 Task: Look for space in Jining, China from 5th June, 2023 to 16th June, 2023 for 2 adults in price range Rs.14000 to Rs.18000. Place can be entire place with 1  bedroom having 1 bed and 1 bathroom. Property type can be house, flat, guest house, hotel. Booking option can be shelf check-in. Required host language is Chinese (Simplified).
Action: Mouse moved to (387, 127)
Screenshot: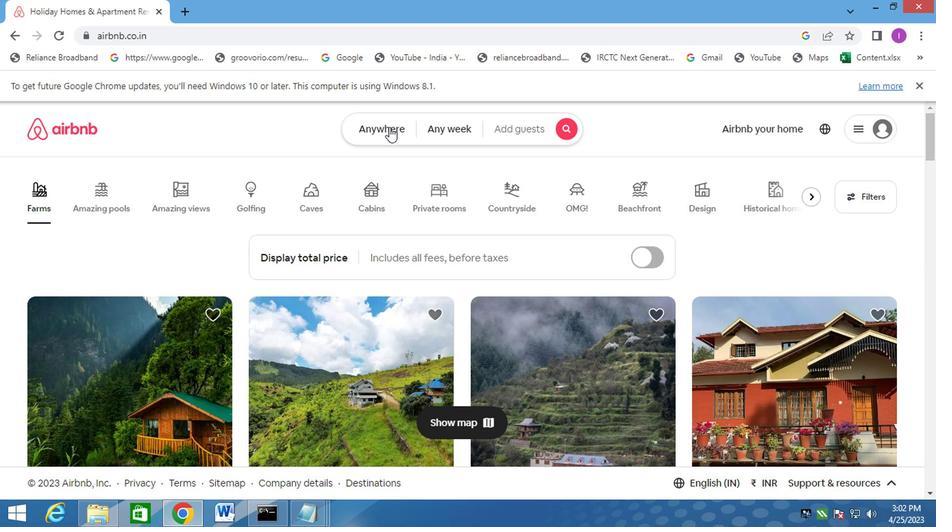 
Action: Mouse pressed left at (387, 127)
Screenshot: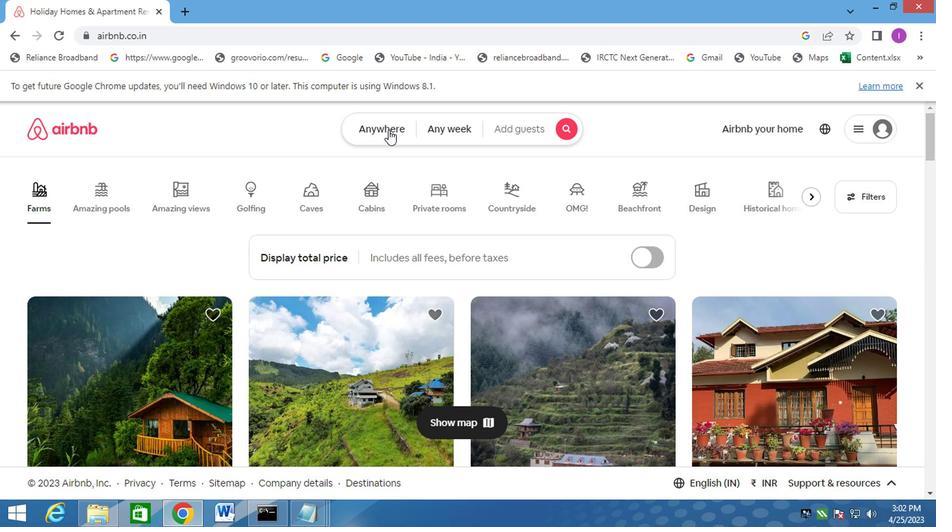 
Action: Mouse moved to (208, 185)
Screenshot: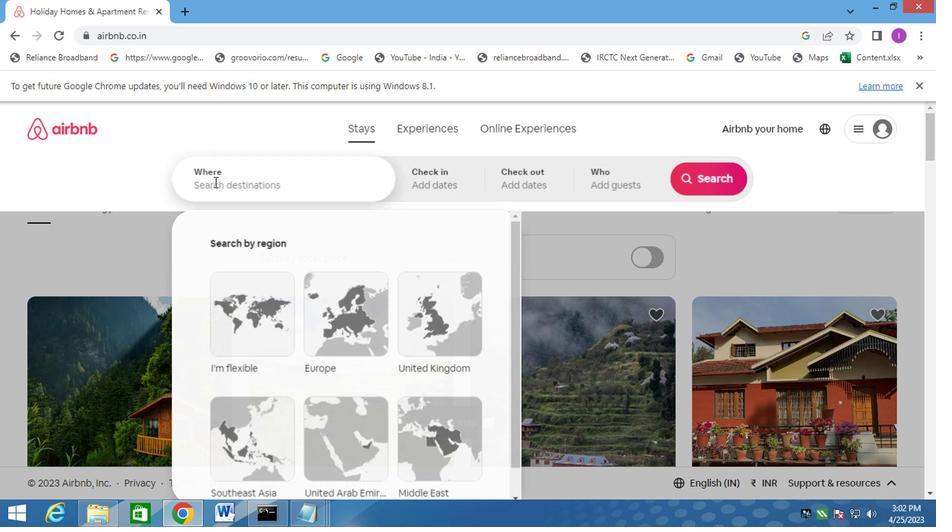 
Action: Mouse pressed left at (208, 185)
Screenshot: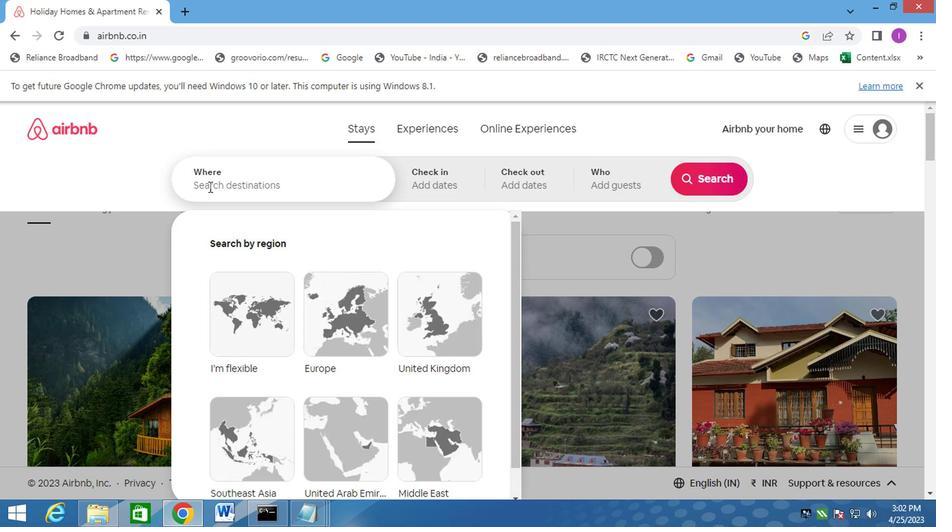 
Action: Mouse moved to (405, 377)
Screenshot: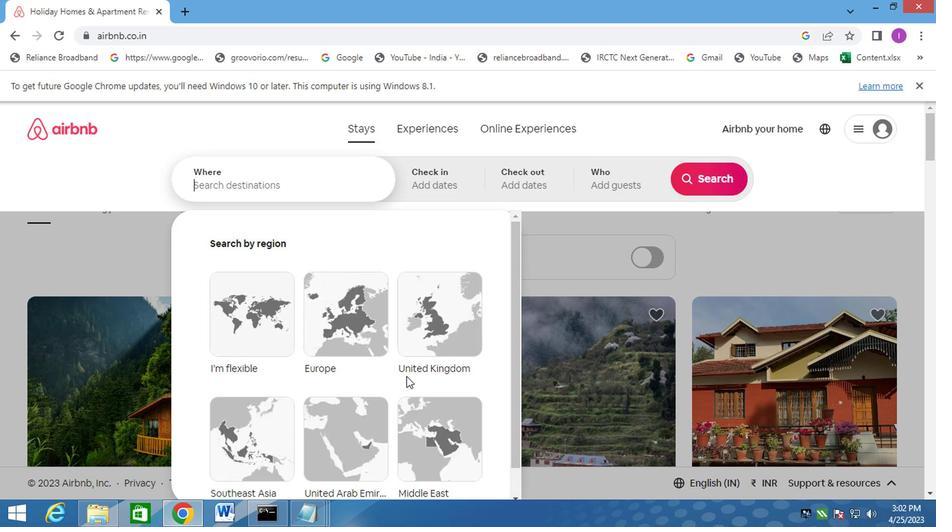 
Action: Key pressed jining
Screenshot: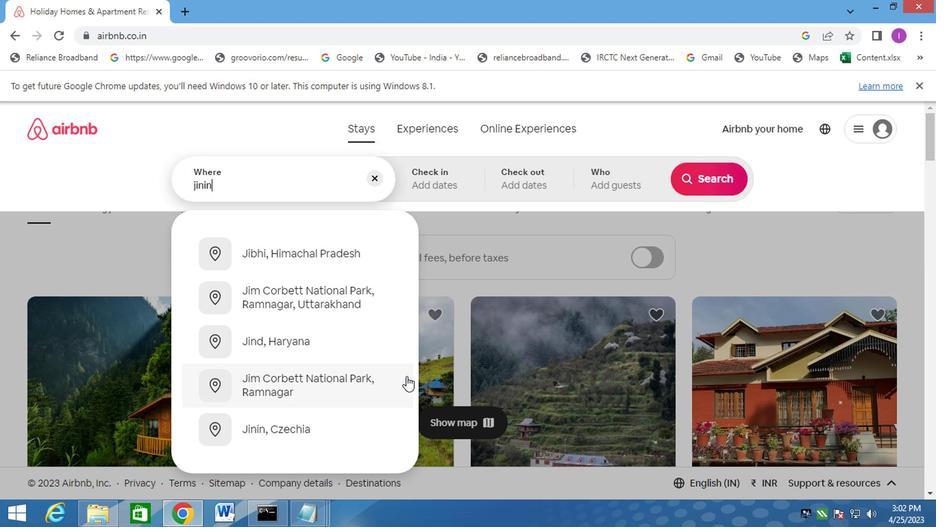 
Action: Mouse moved to (933, 37)
Screenshot: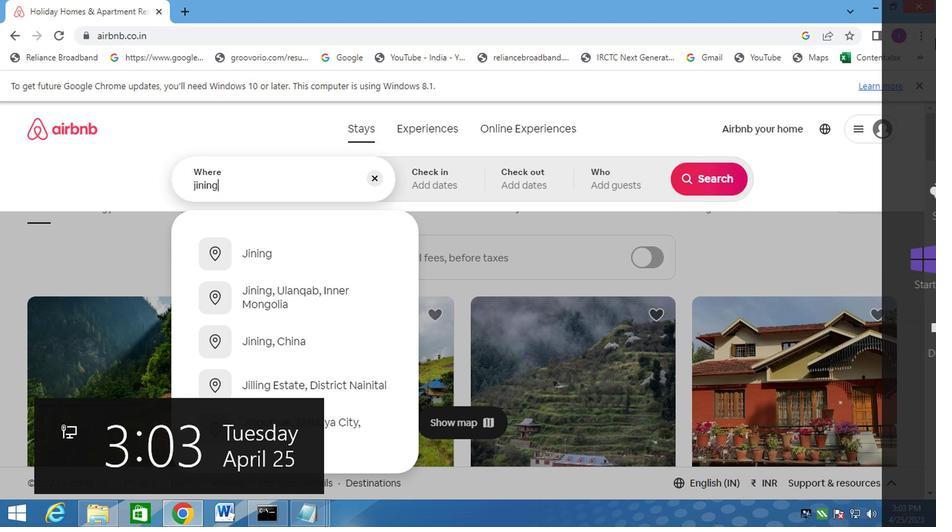 
Action: Key pressed ,china
Screenshot: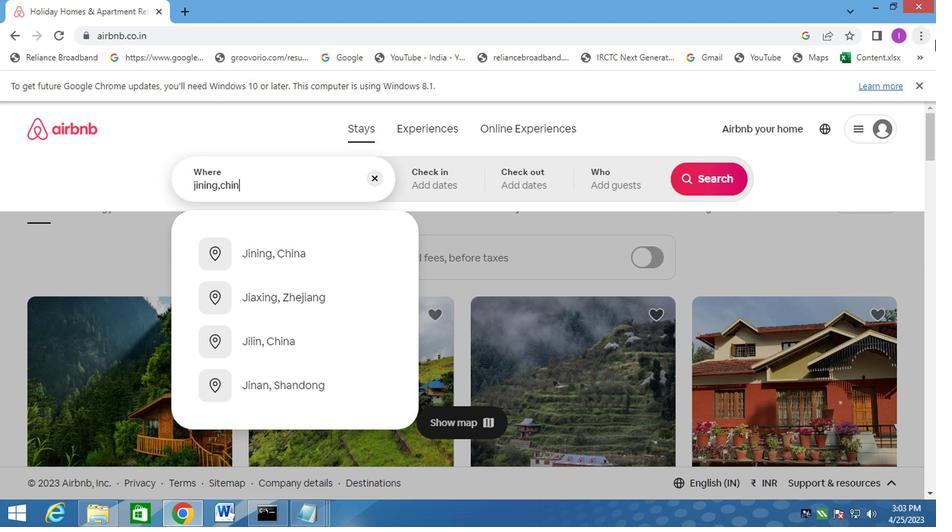
Action: Mouse moved to (254, 345)
Screenshot: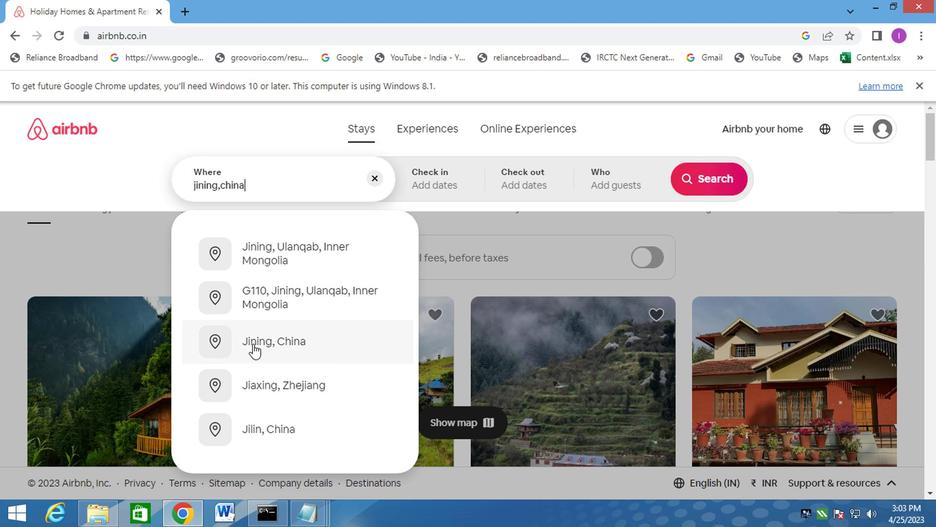 
Action: Mouse pressed left at (254, 345)
Screenshot: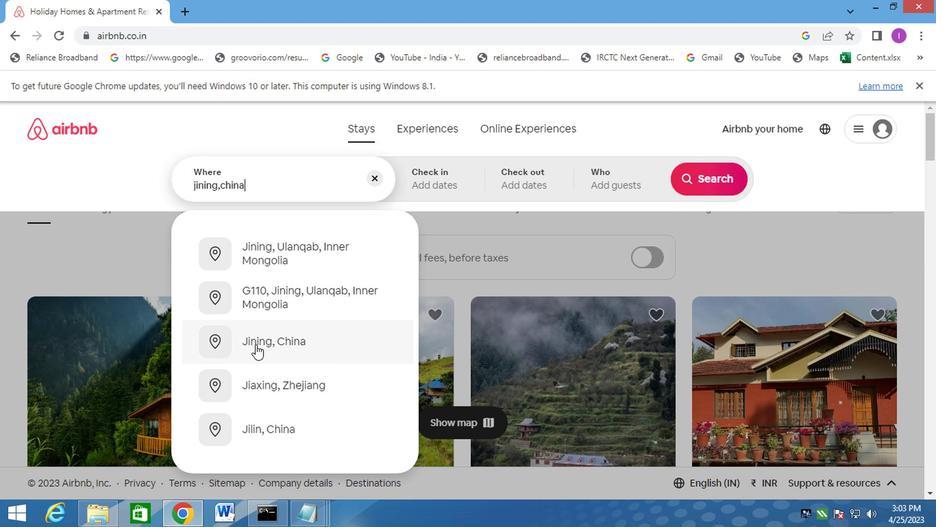 
Action: Mouse moved to (442, 188)
Screenshot: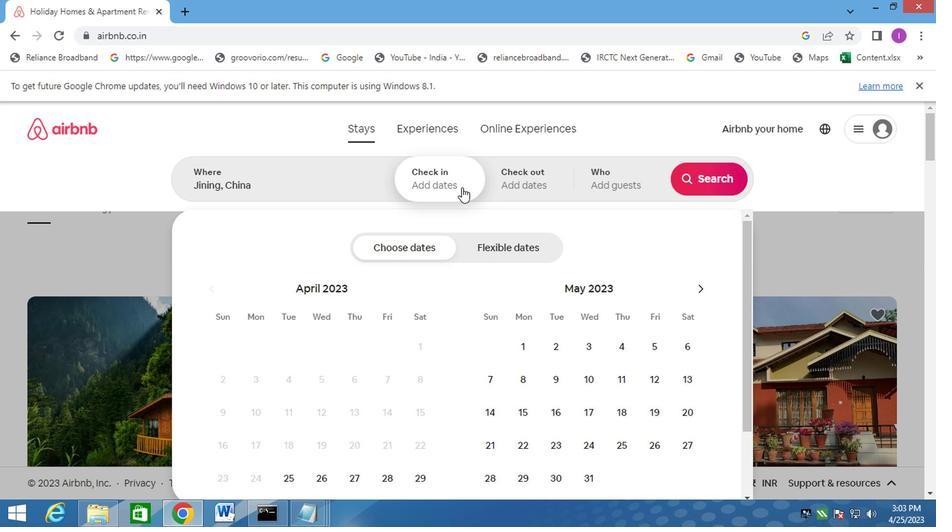 
Action: Mouse pressed left at (442, 188)
Screenshot: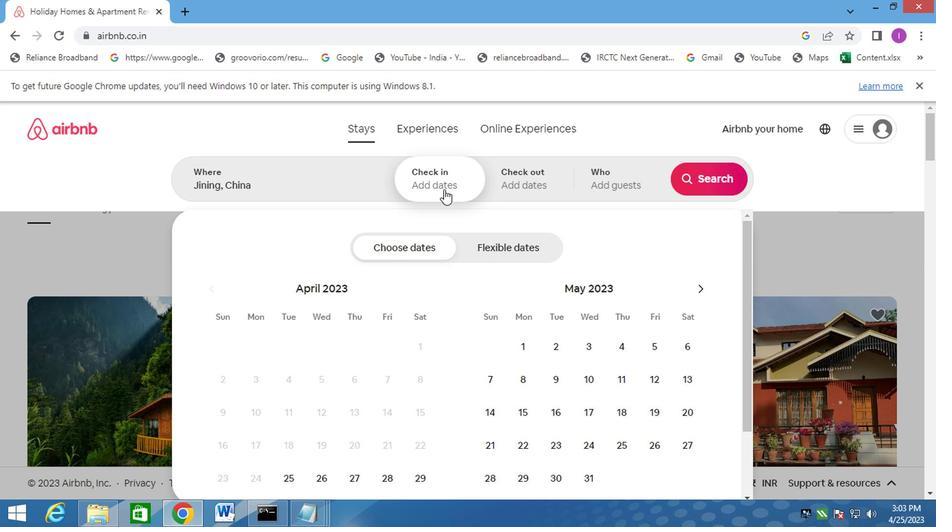
Action: Mouse moved to (428, 183)
Screenshot: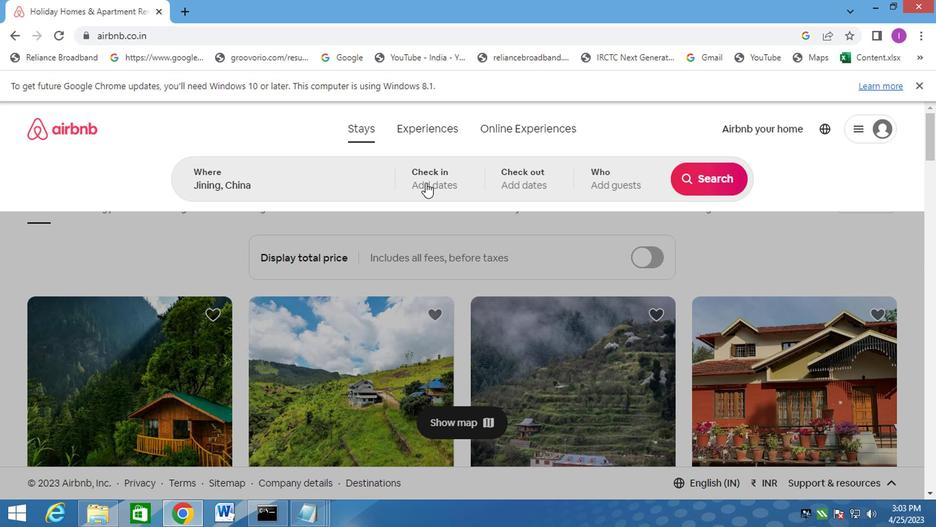 
Action: Mouse pressed left at (428, 183)
Screenshot: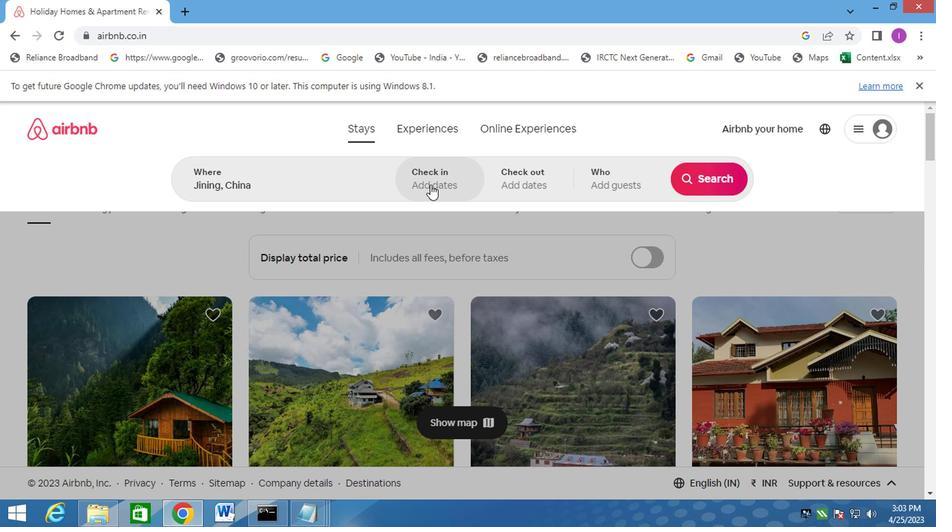 
Action: Mouse moved to (701, 288)
Screenshot: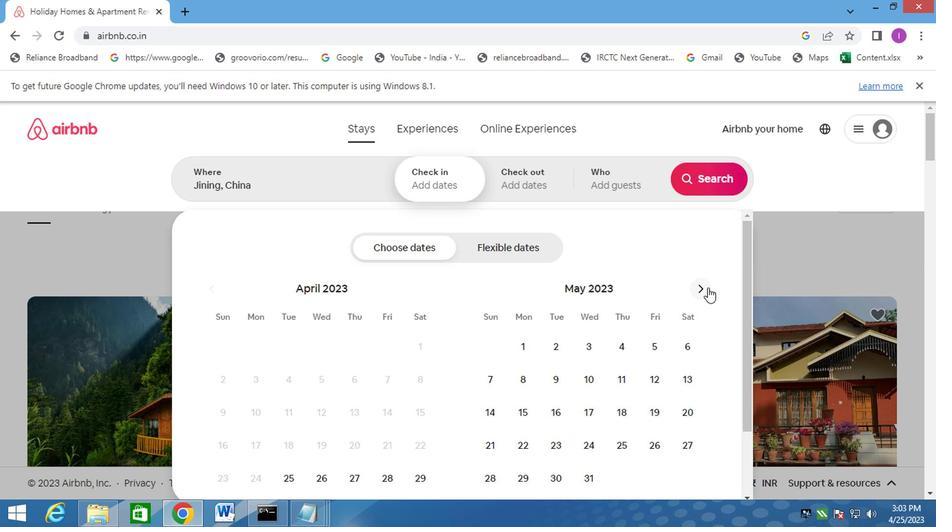 
Action: Mouse pressed left at (701, 288)
Screenshot: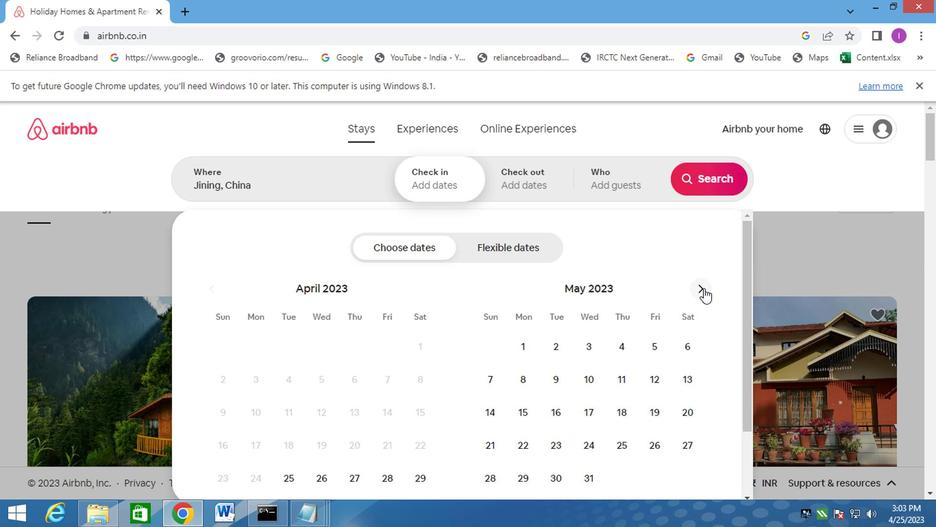 
Action: Mouse pressed left at (701, 288)
Screenshot: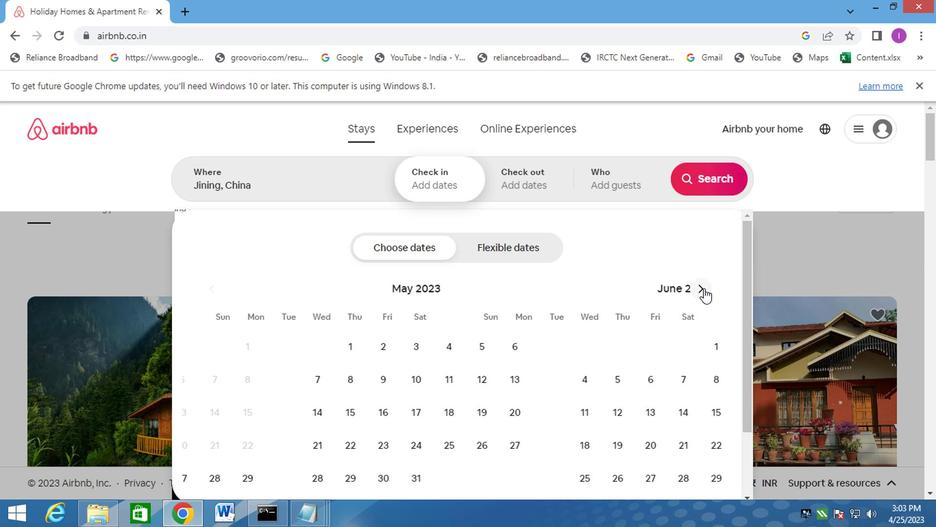 
Action: Mouse moved to (254, 386)
Screenshot: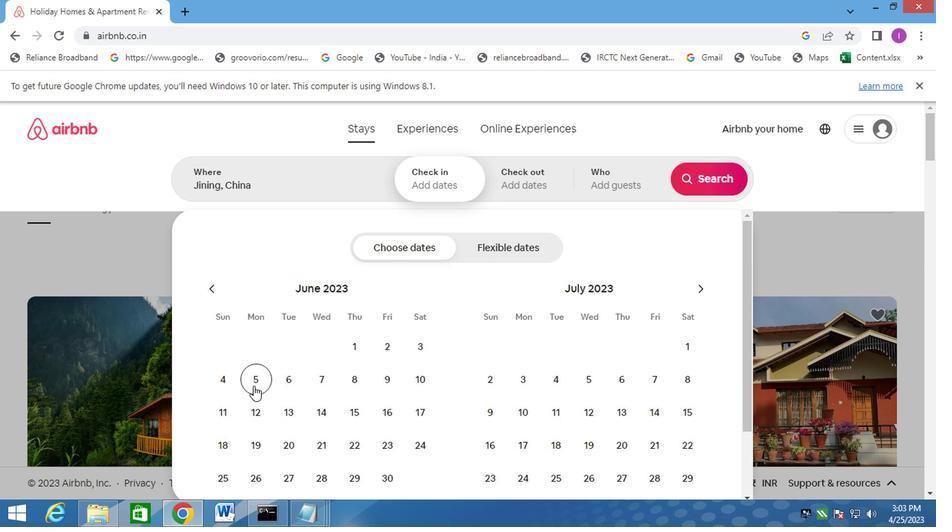 
Action: Mouse pressed left at (254, 386)
Screenshot: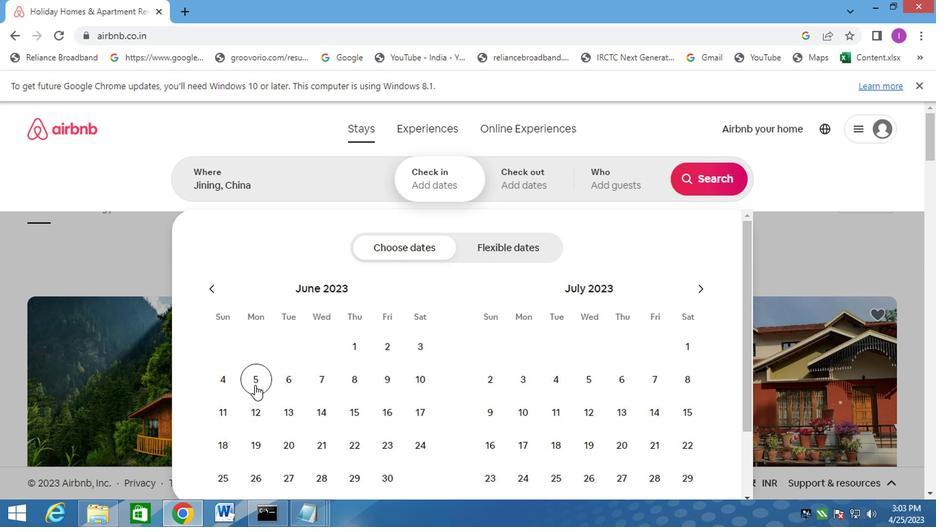 
Action: Mouse moved to (386, 411)
Screenshot: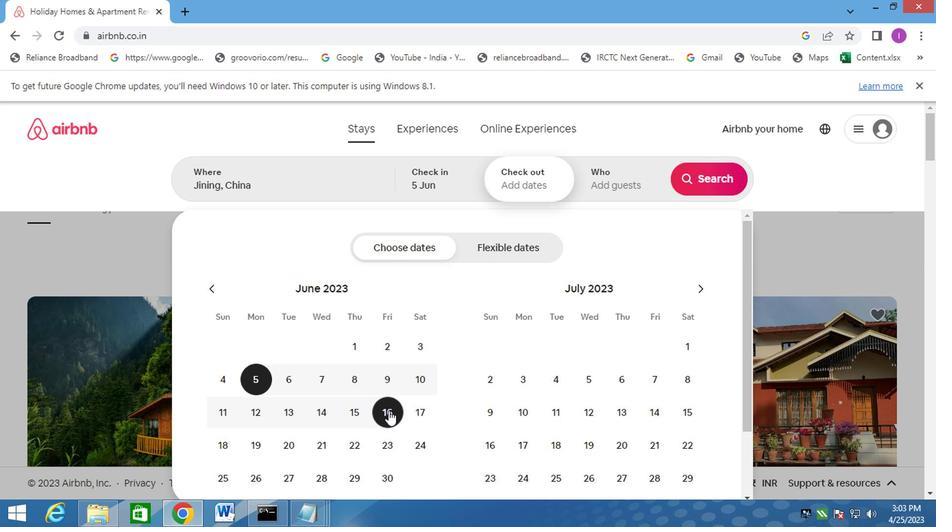 
Action: Mouse pressed left at (386, 411)
Screenshot: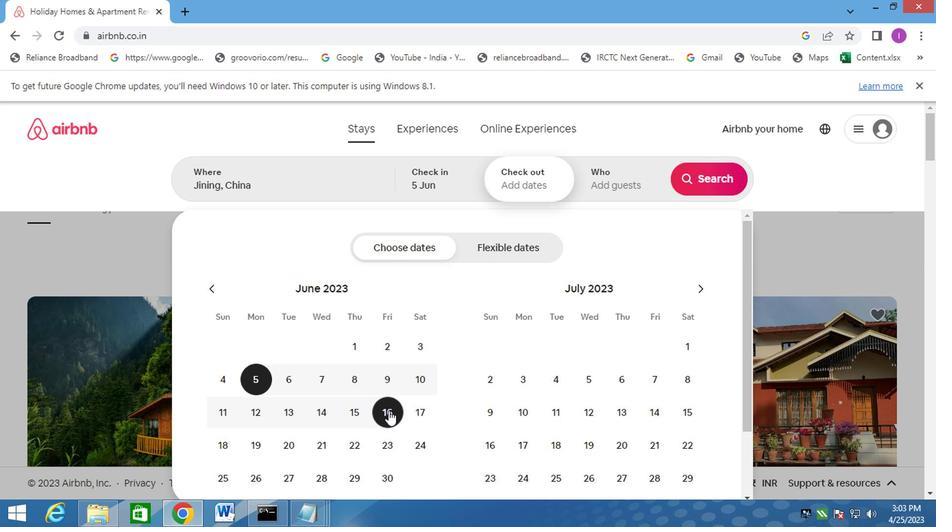 
Action: Mouse moved to (626, 192)
Screenshot: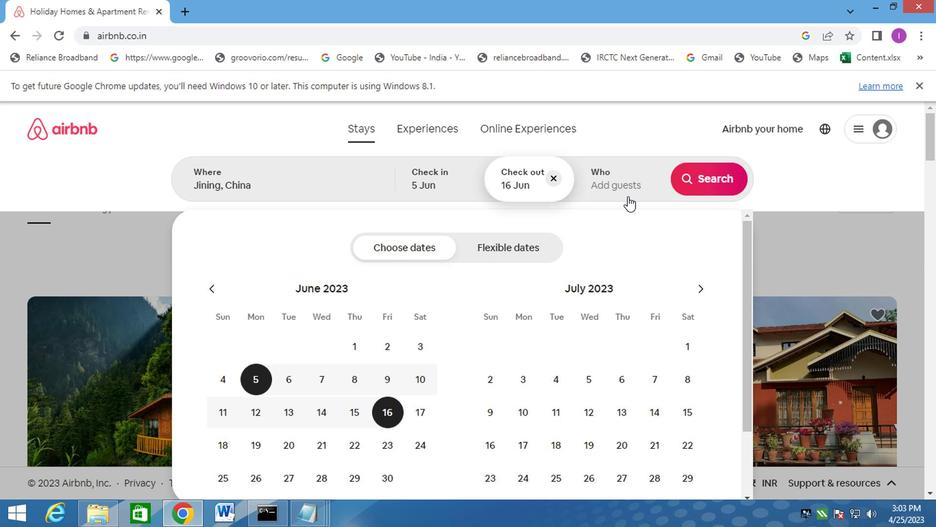 
Action: Mouse pressed left at (626, 192)
Screenshot: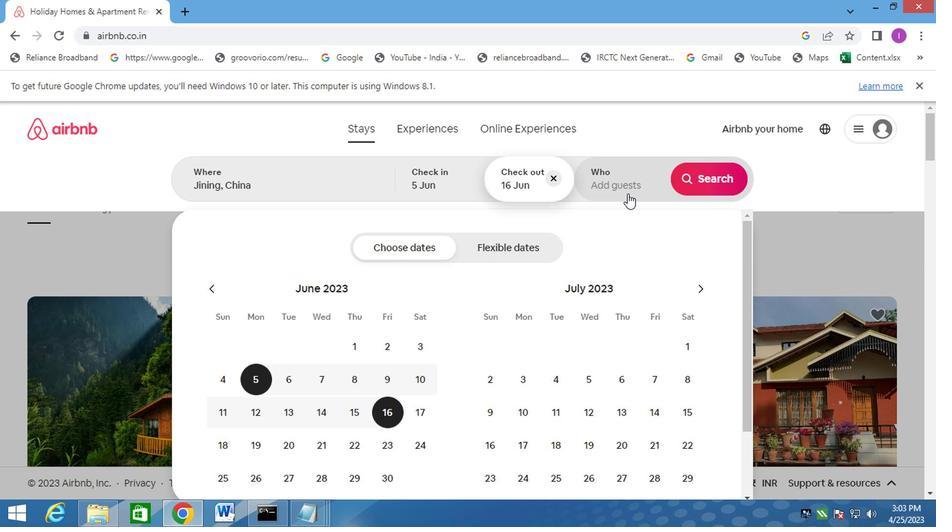 
Action: Mouse moved to (716, 252)
Screenshot: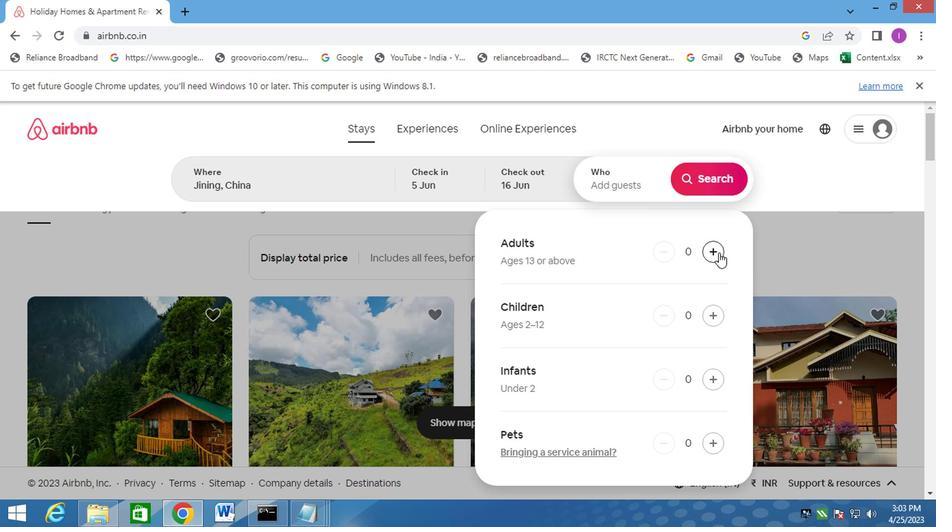 
Action: Mouse pressed left at (716, 252)
Screenshot: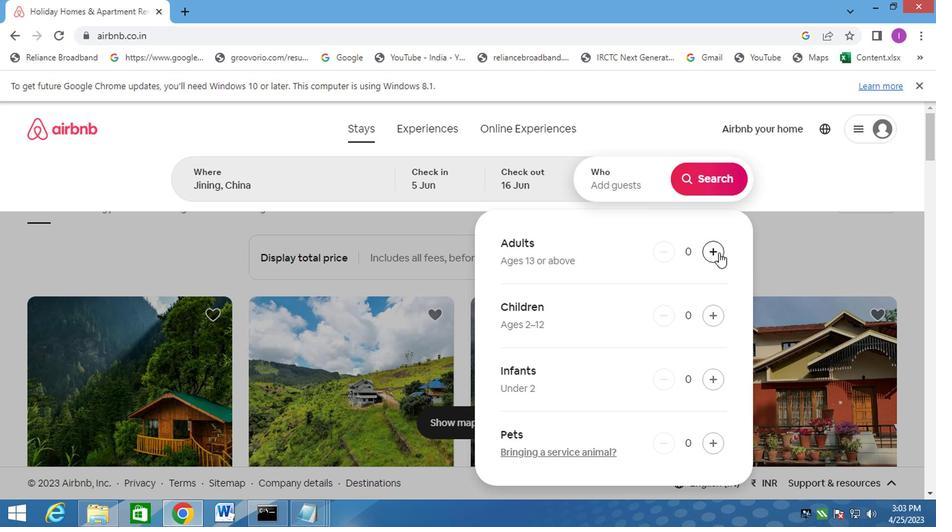 
Action: Mouse pressed left at (716, 252)
Screenshot: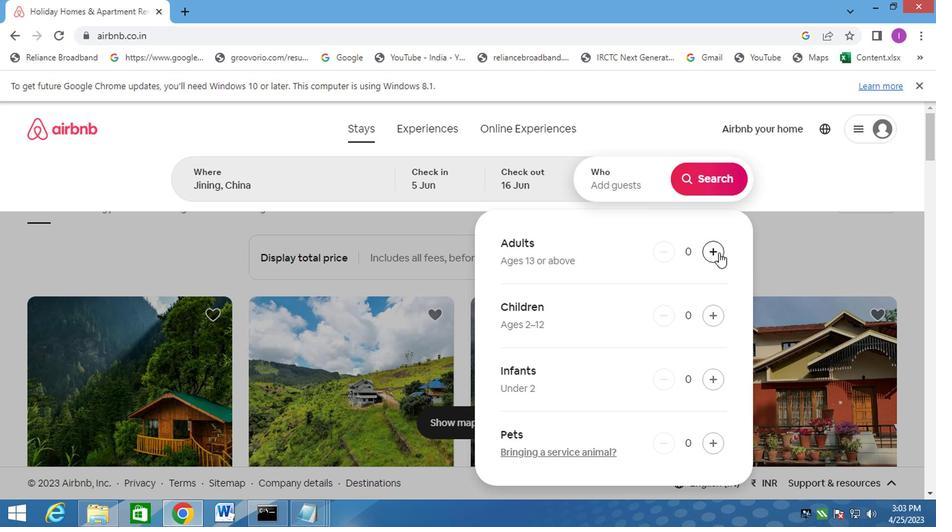 
Action: Mouse moved to (709, 180)
Screenshot: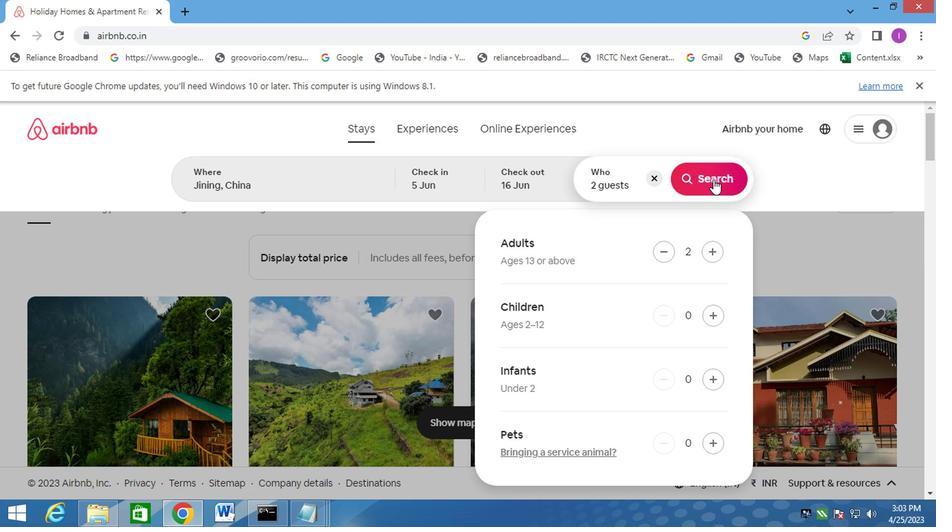 
Action: Mouse pressed left at (709, 180)
Screenshot: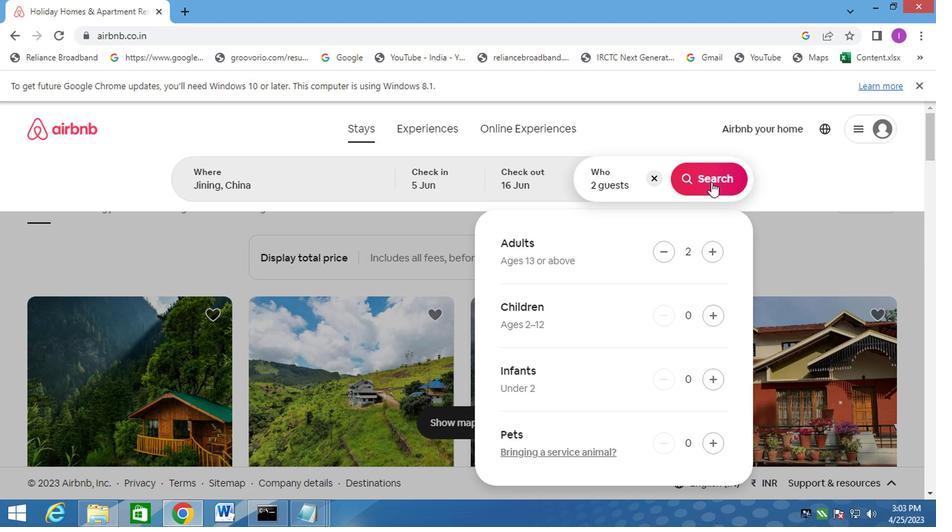 
Action: Mouse moved to (882, 186)
Screenshot: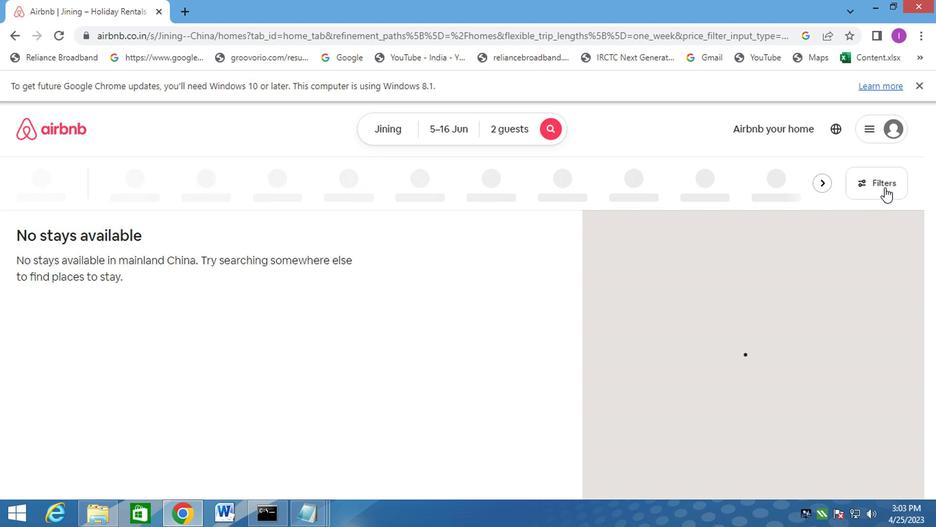 
Action: Mouse pressed left at (882, 186)
Screenshot: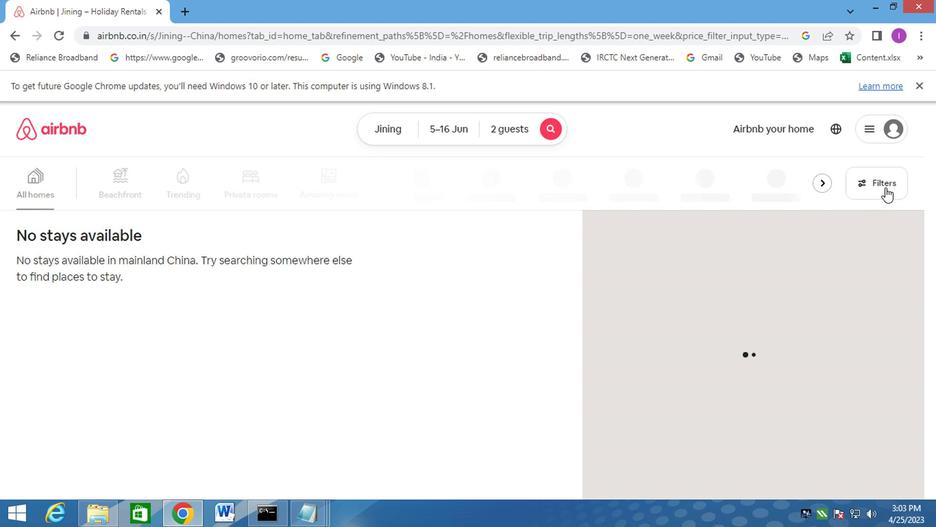 
Action: Mouse moved to (288, 264)
Screenshot: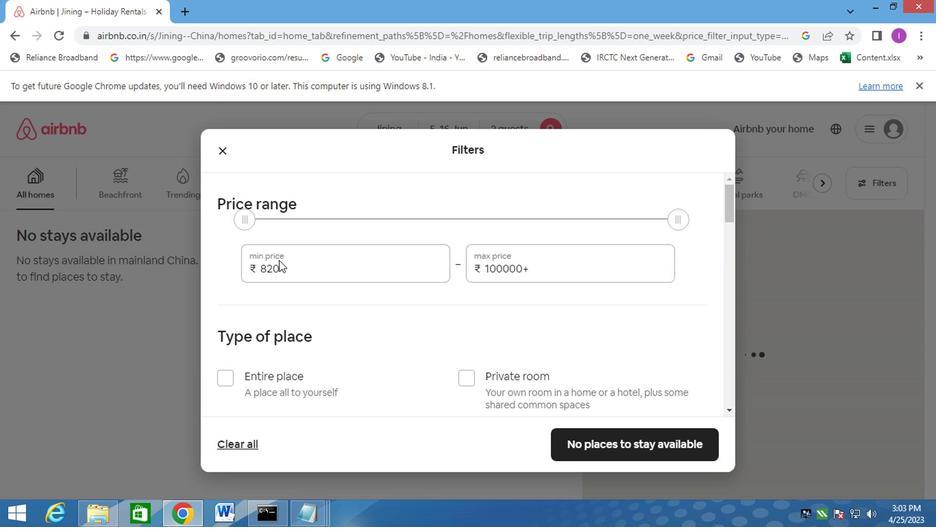 
Action: Mouse pressed left at (288, 264)
Screenshot: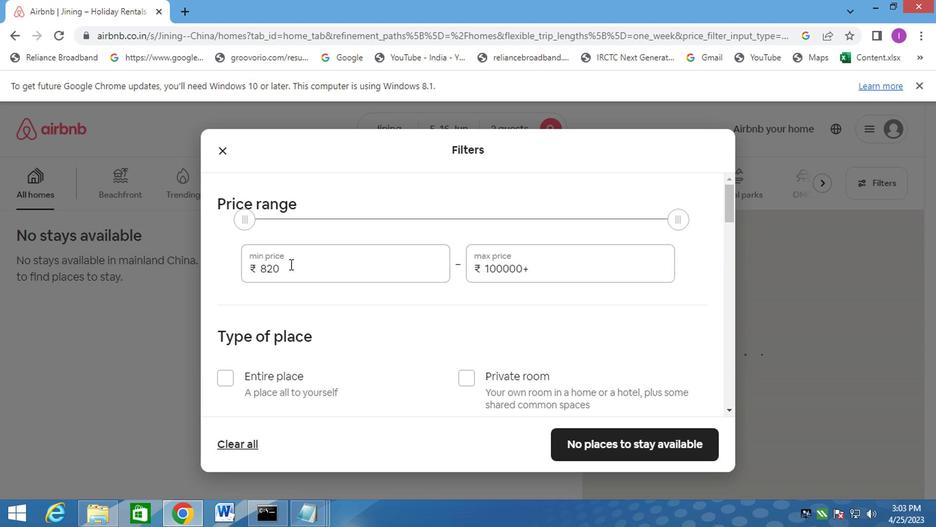 
Action: Mouse moved to (321, 279)
Screenshot: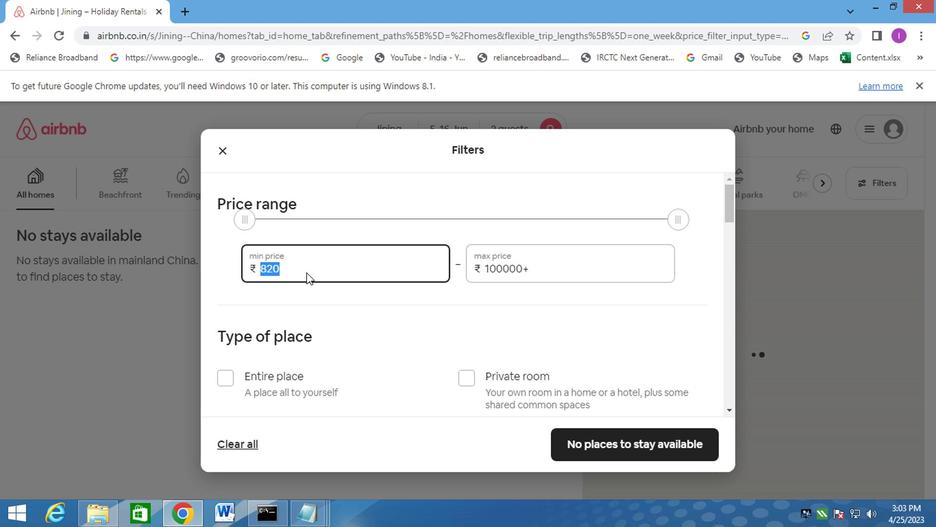 
Action: Key pressed <Key.backspace>1400
Screenshot: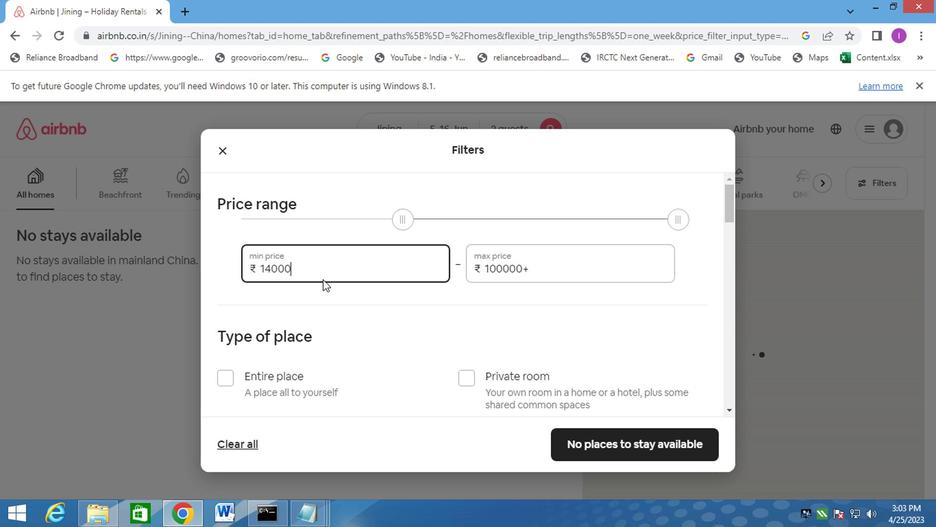 
Action: Mouse moved to (321, 280)
Screenshot: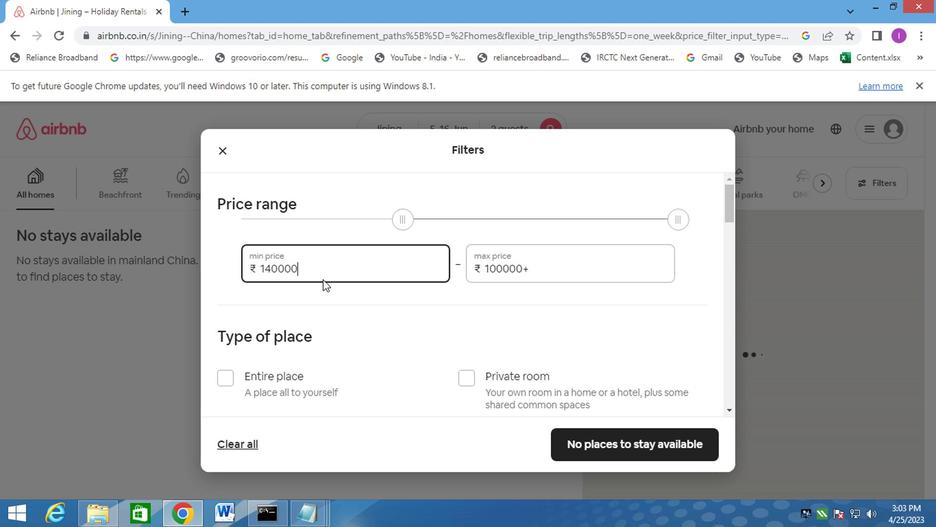 
Action: Key pressed <Key.backspace>
Screenshot: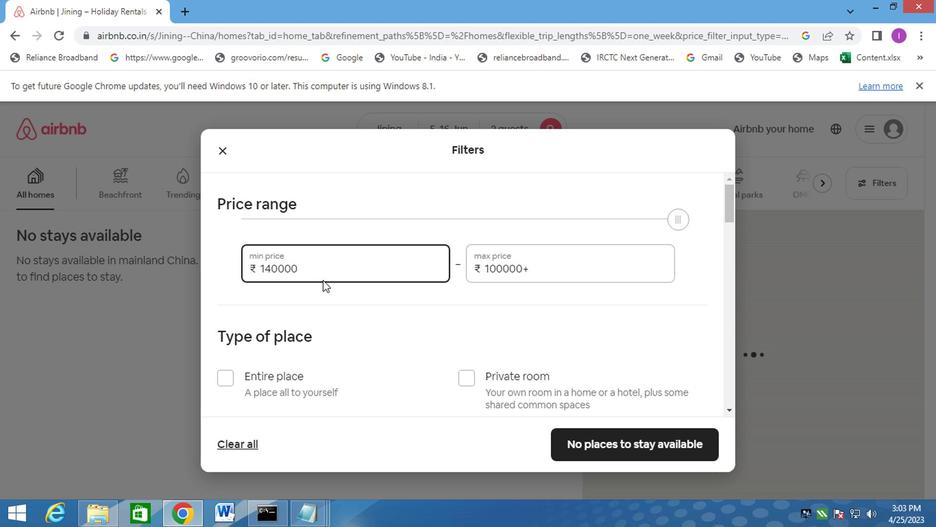 
Action: Mouse moved to (527, 264)
Screenshot: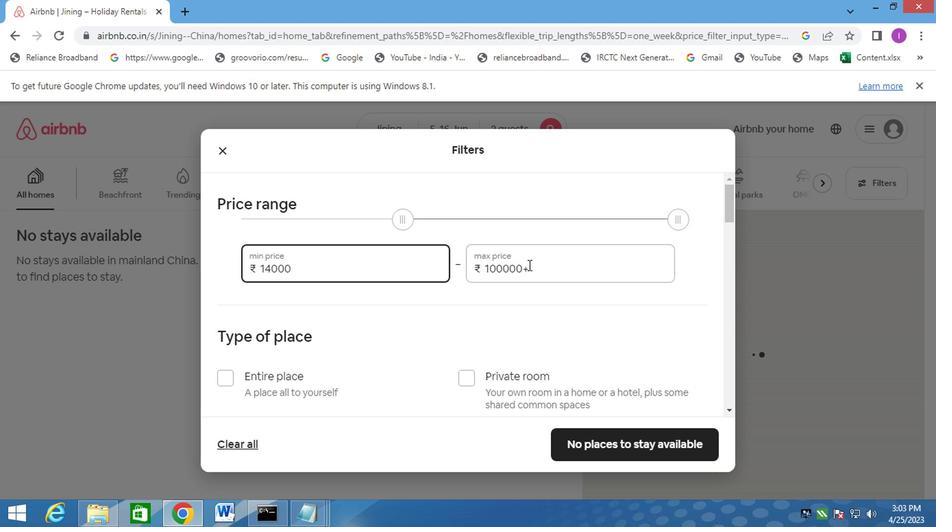 
Action: Mouse pressed left at (527, 264)
Screenshot: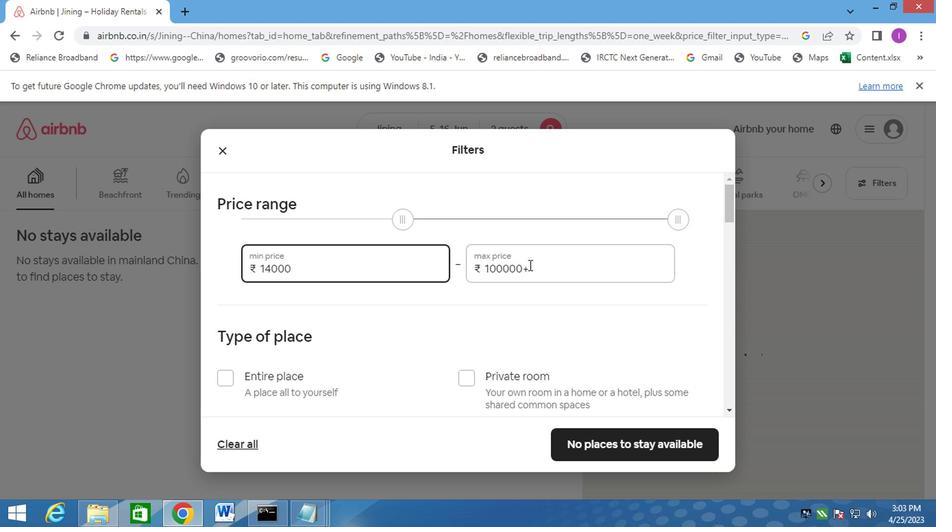 
Action: Mouse moved to (563, 286)
Screenshot: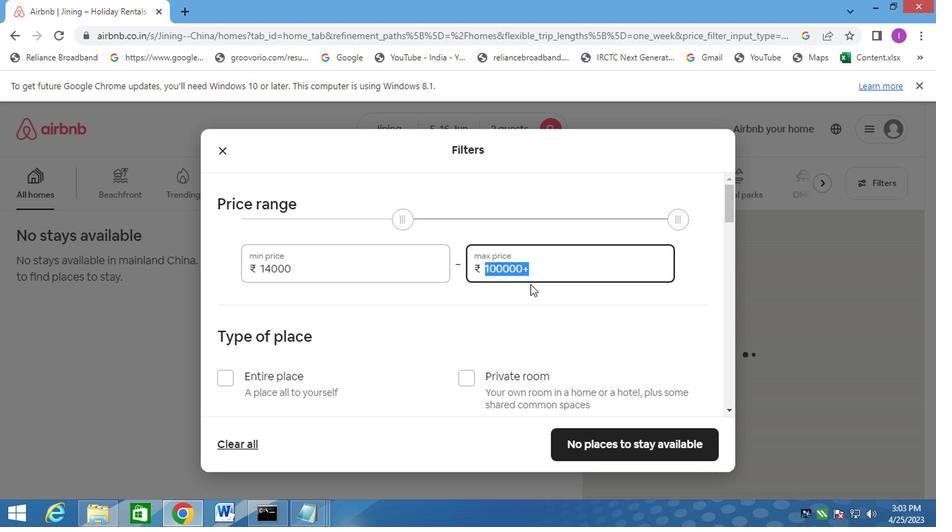 
Action: Key pressed 18000
Screenshot: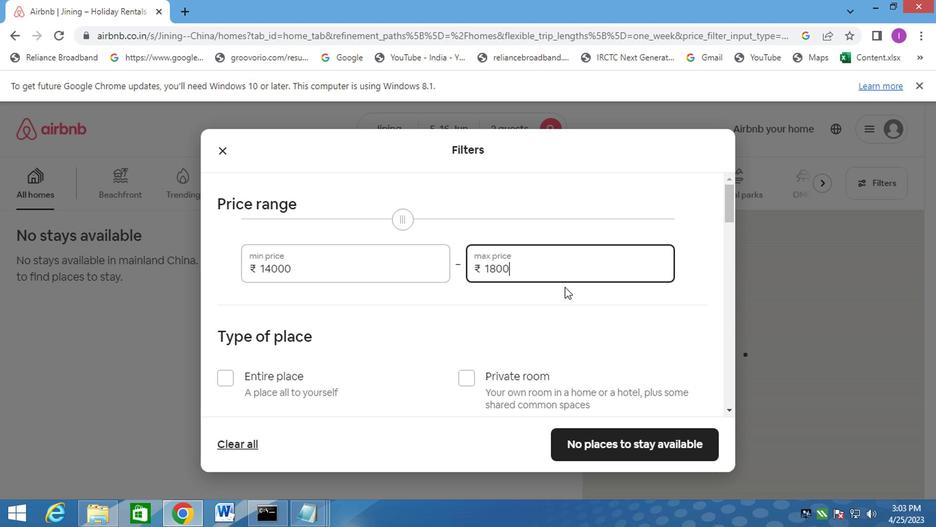 
Action: Mouse moved to (640, 330)
Screenshot: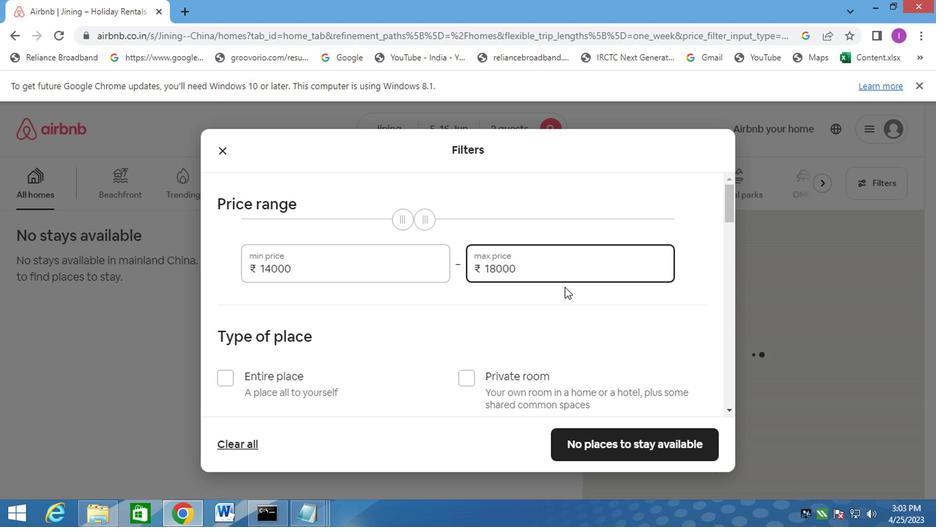 
Action: Mouse scrolled (640, 329) with delta (0, 0)
Screenshot: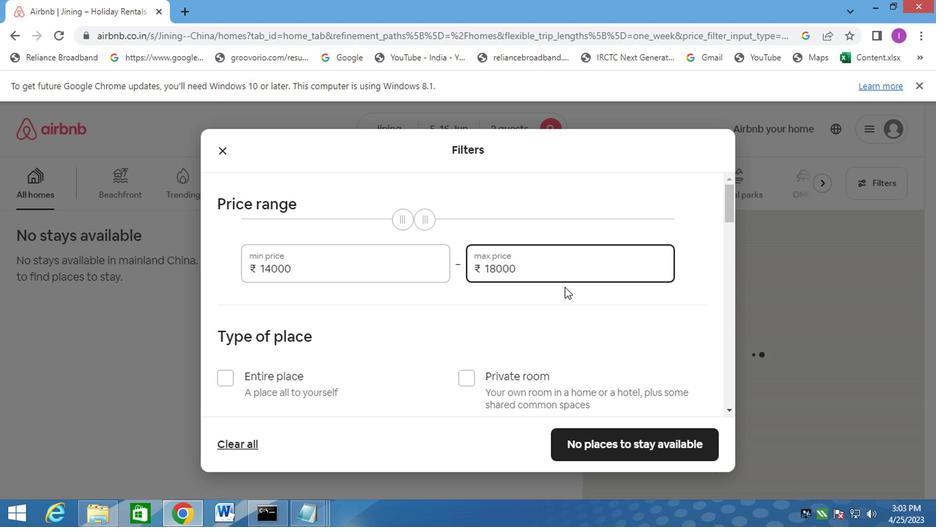 
Action: Mouse moved to (222, 311)
Screenshot: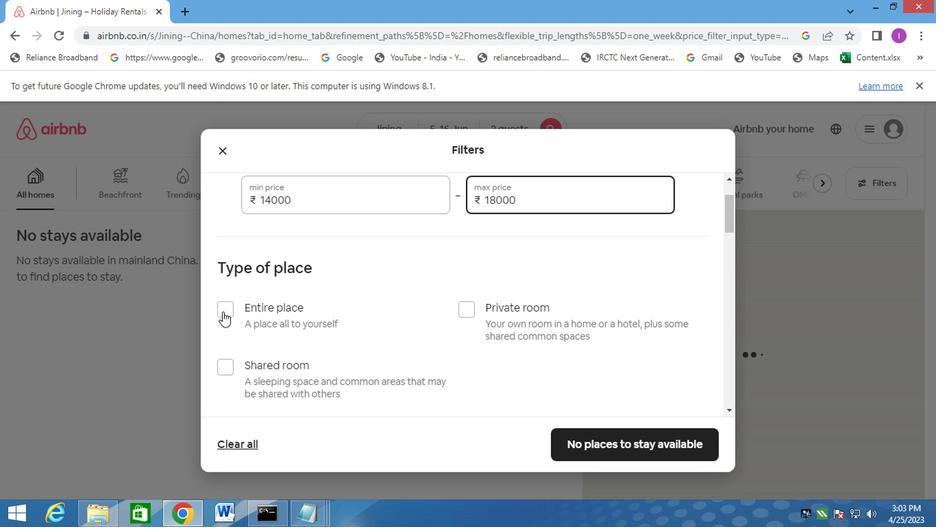 
Action: Mouse pressed left at (222, 311)
Screenshot: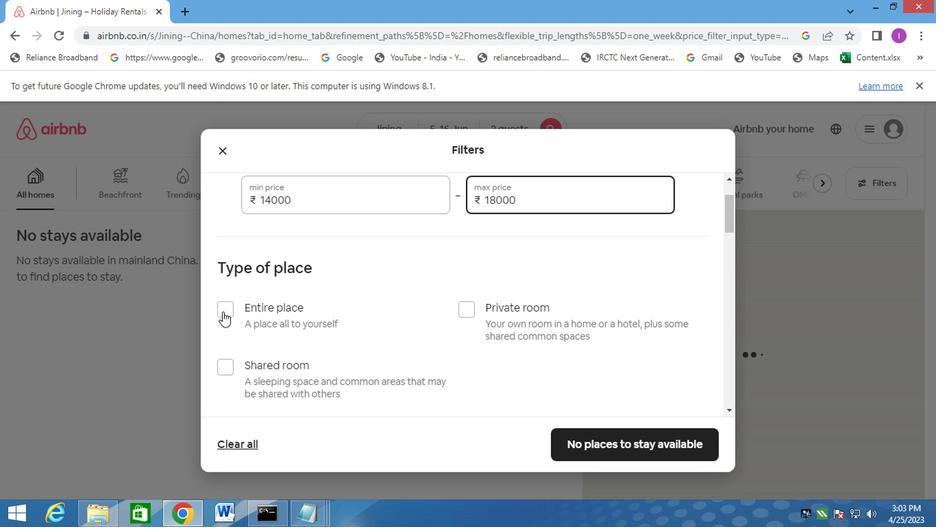 
Action: Mouse moved to (353, 305)
Screenshot: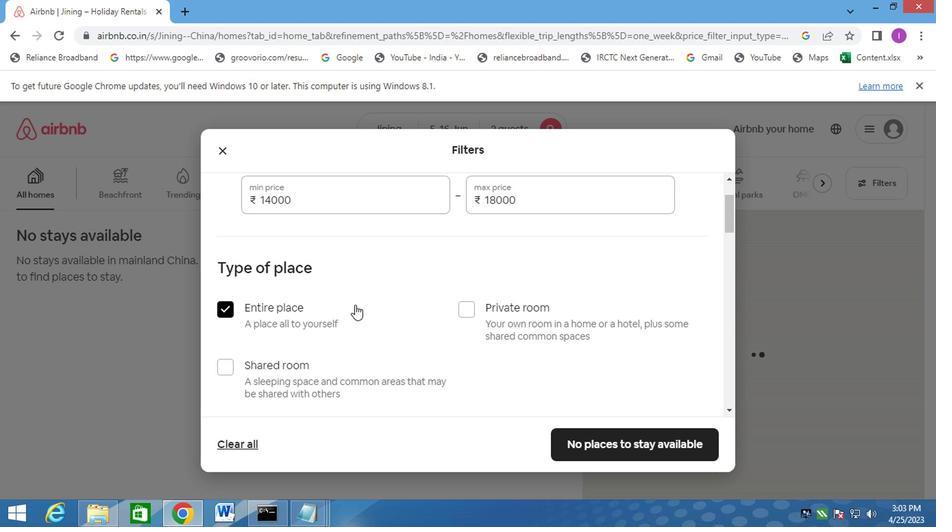 
Action: Mouse scrolled (353, 304) with delta (0, 0)
Screenshot: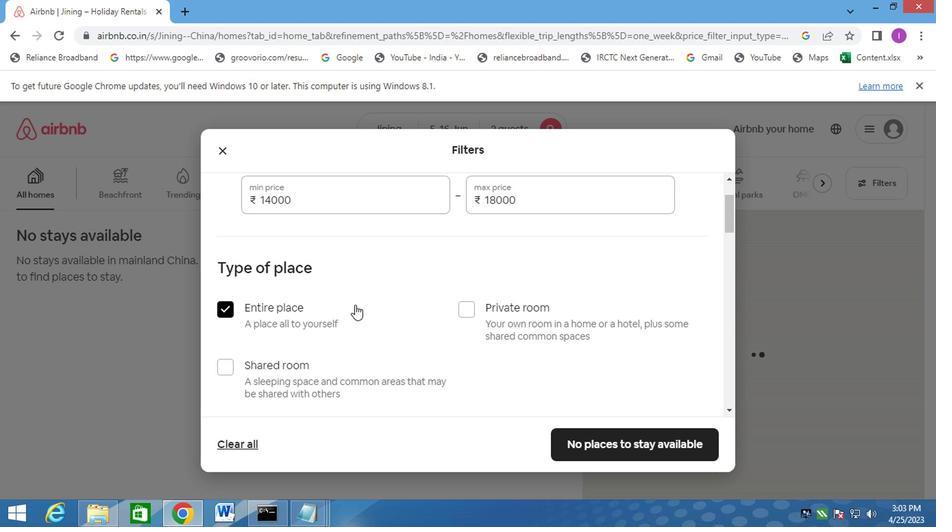 
Action: Mouse moved to (353, 310)
Screenshot: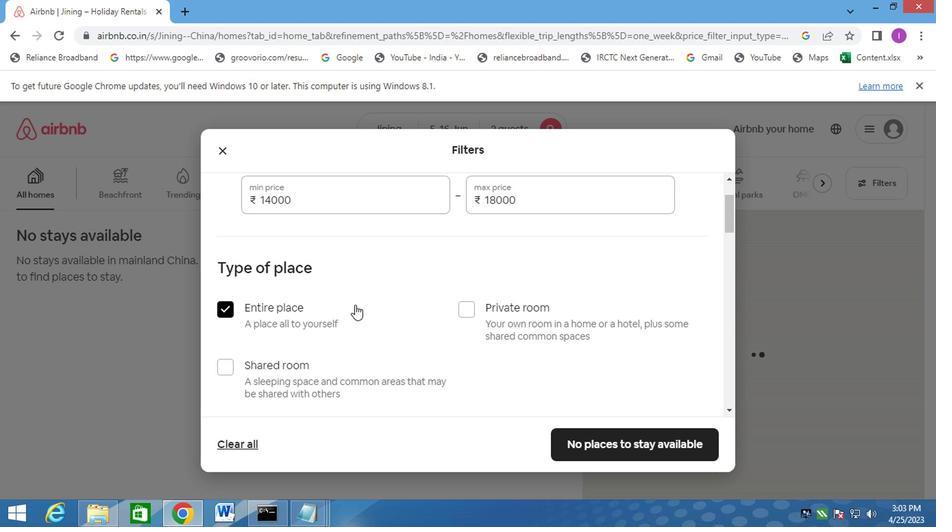 
Action: Mouse scrolled (353, 309) with delta (0, 0)
Screenshot: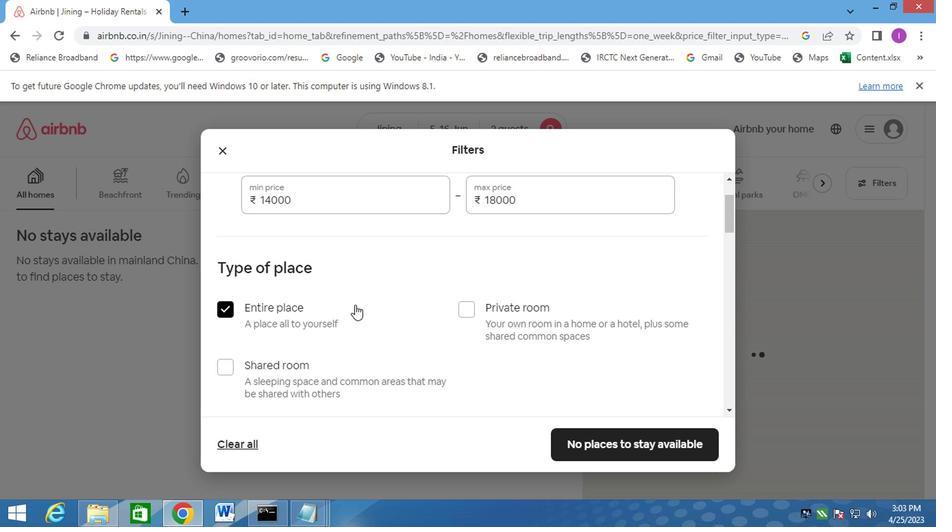 
Action: Mouse scrolled (353, 309) with delta (0, 0)
Screenshot: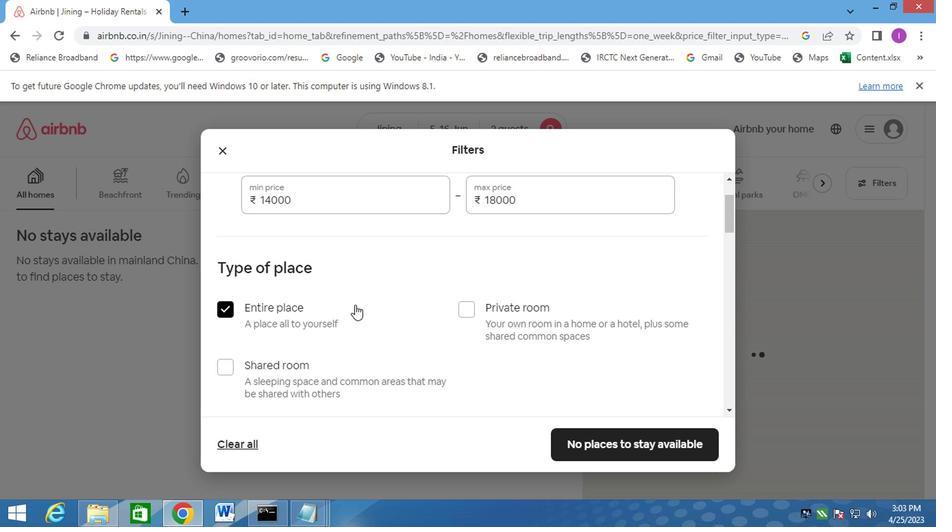 
Action: Mouse moved to (181, 338)
Screenshot: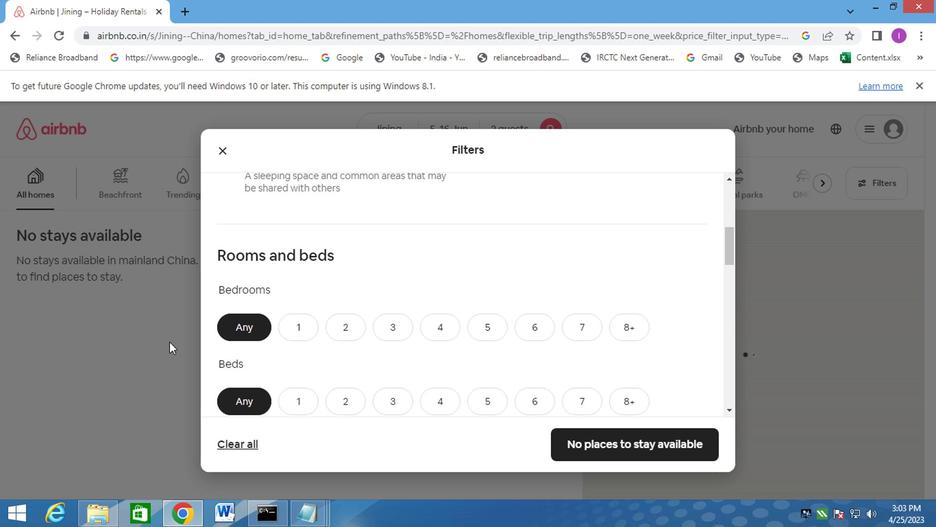 
Action: Mouse scrolled (181, 337) with delta (0, 0)
Screenshot: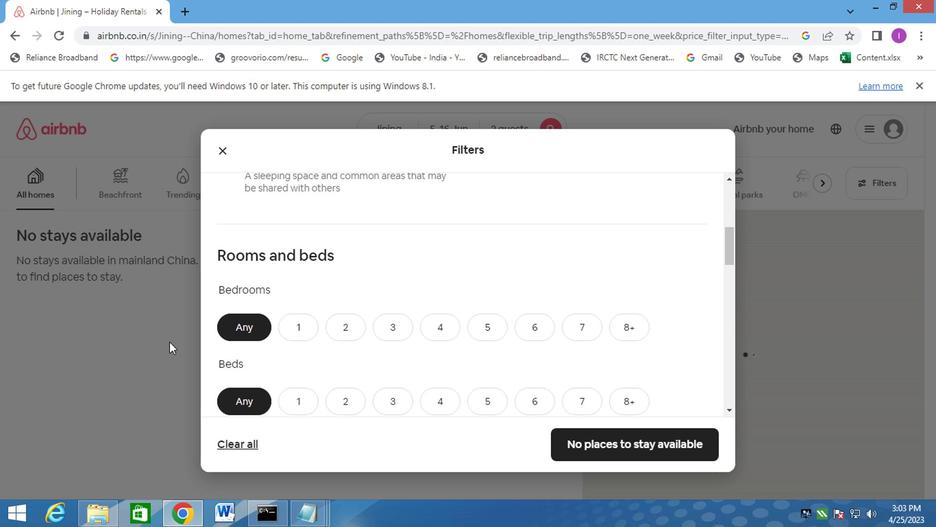 
Action: Mouse moved to (293, 334)
Screenshot: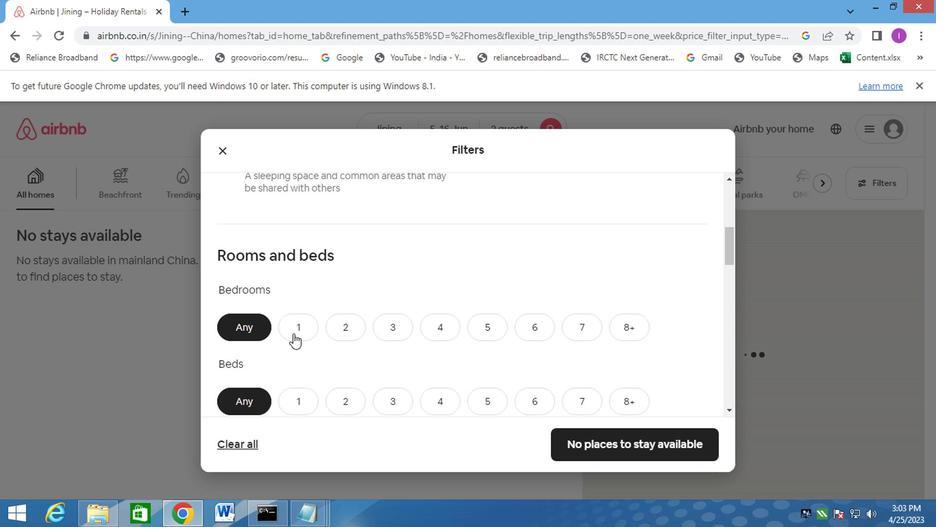 
Action: Mouse pressed left at (293, 334)
Screenshot: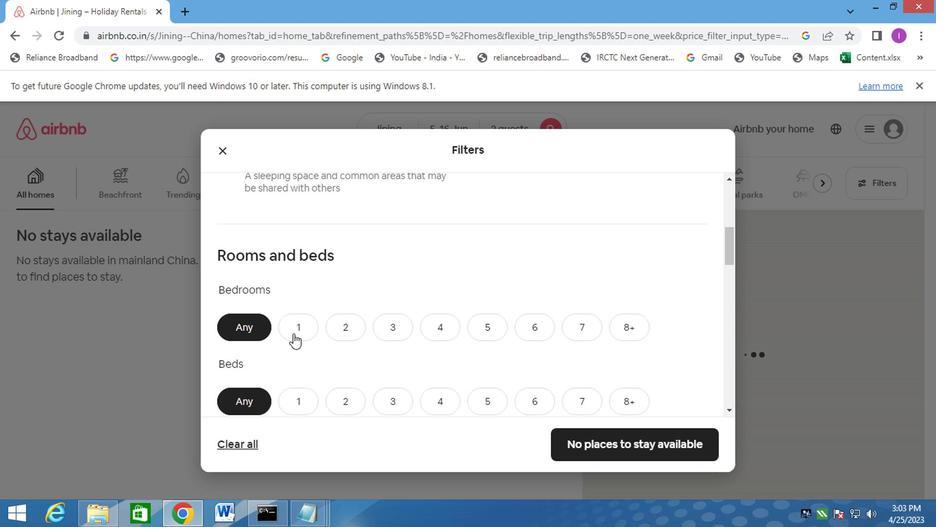 
Action: Mouse moved to (301, 402)
Screenshot: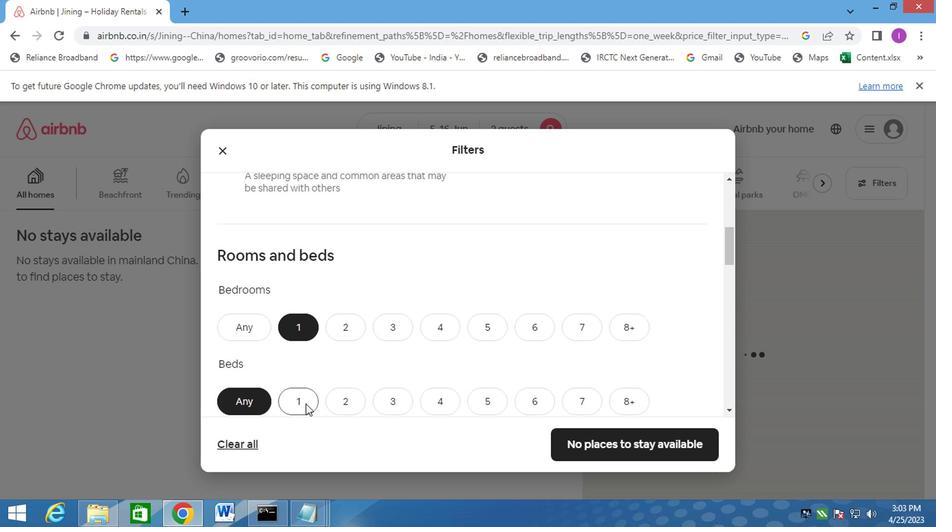 
Action: Mouse pressed left at (301, 402)
Screenshot: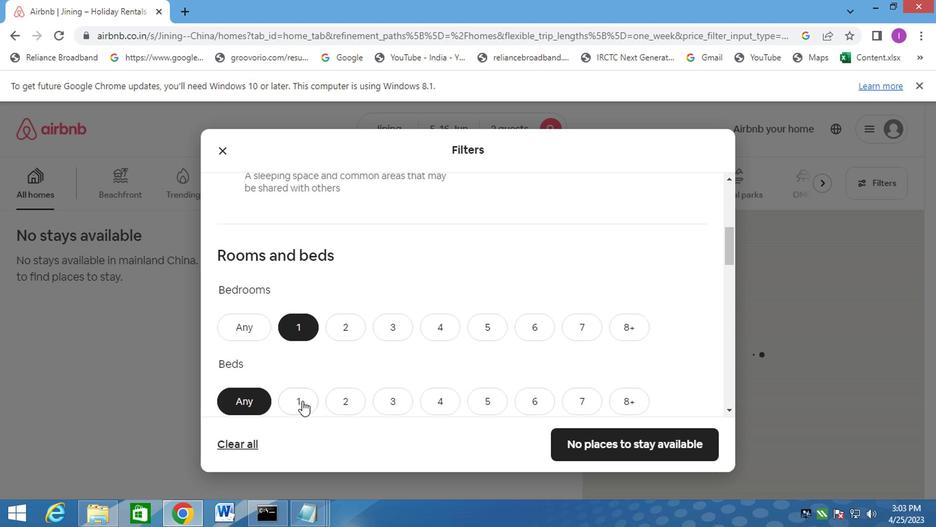 
Action: Mouse moved to (310, 392)
Screenshot: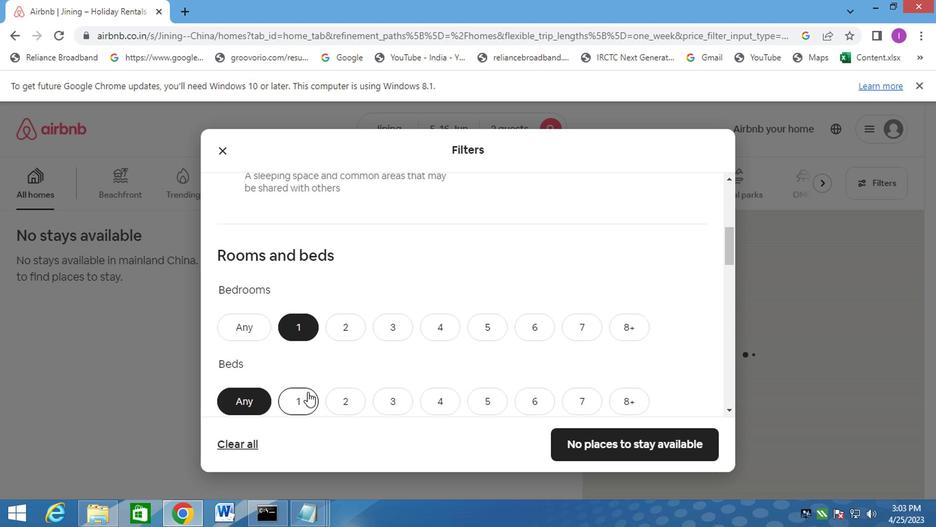 
Action: Mouse scrolled (310, 391) with delta (0, 0)
Screenshot: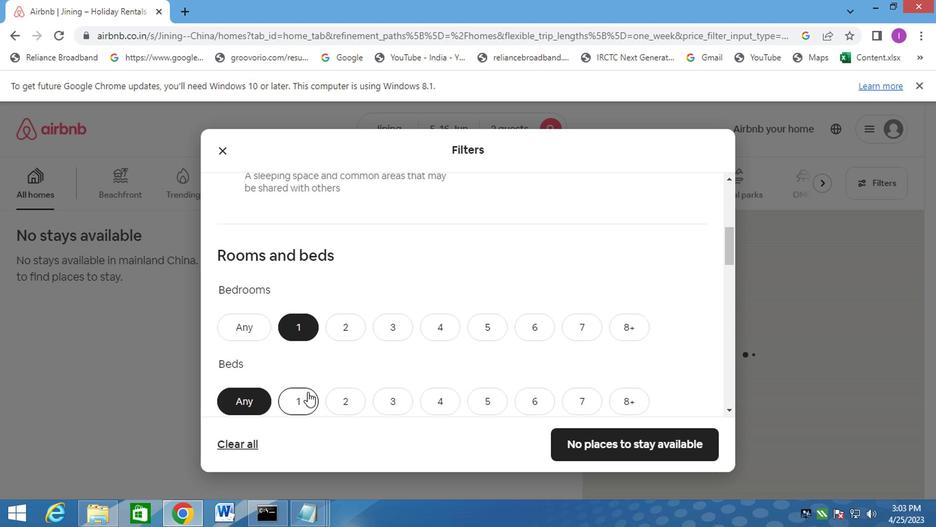 
Action: Mouse moved to (311, 392)
Screenshot: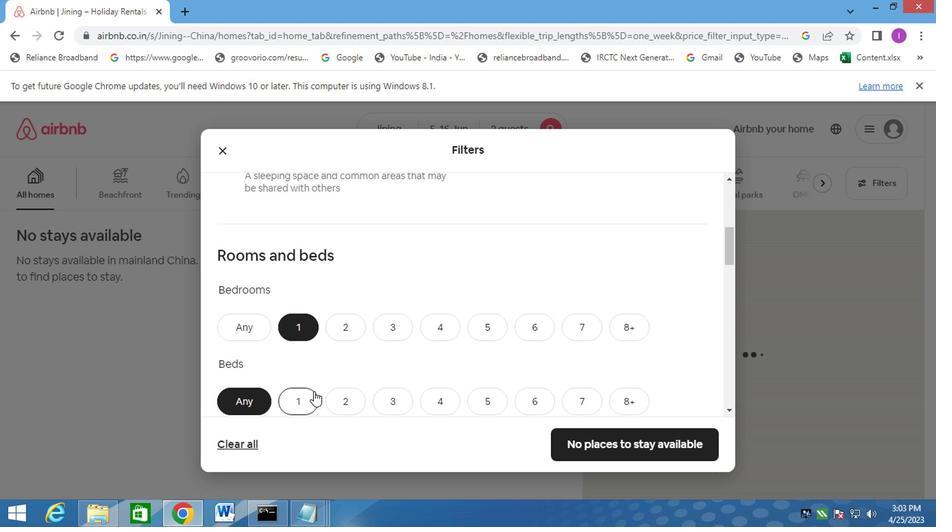 
Action: Mouse scrolled (311, 391) with delta (0, 0)
Screenshot: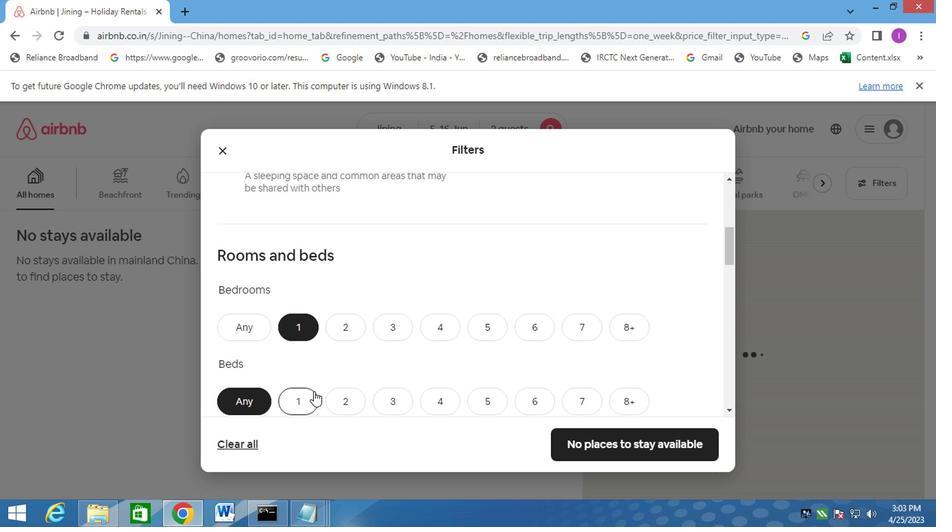 
Action: Mouse moved to (314, 391)
Screenshot: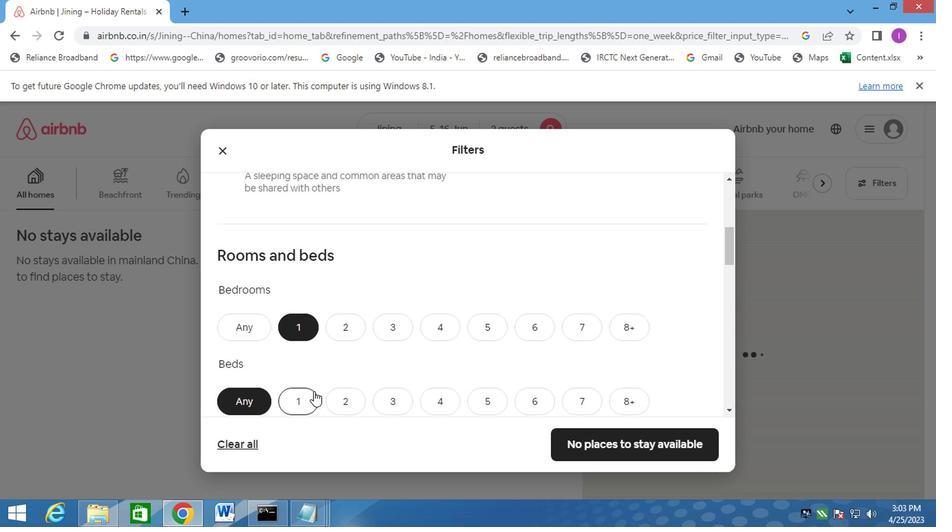 
Action: Mouse scrolled (314, 390) with delta (0, 0)
Screenshot: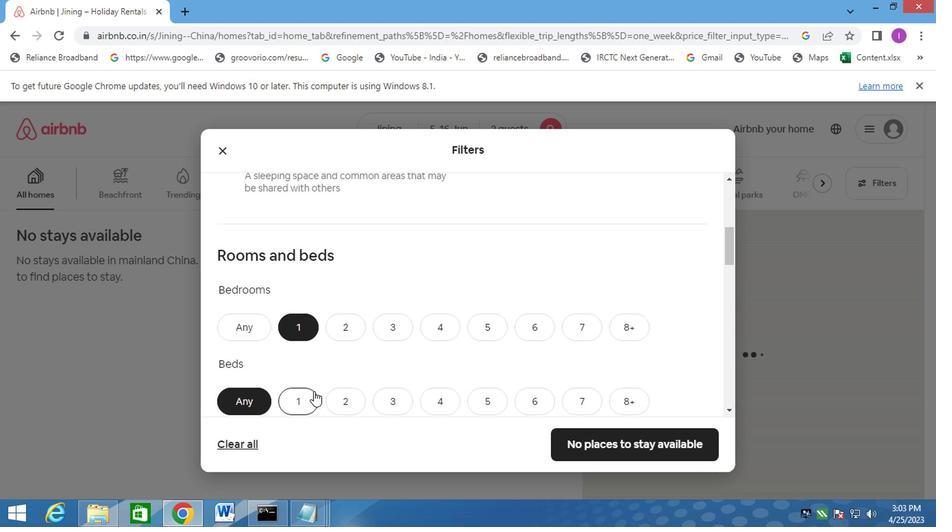 
Action: Mouse moved to (295, 265)
Screenshot: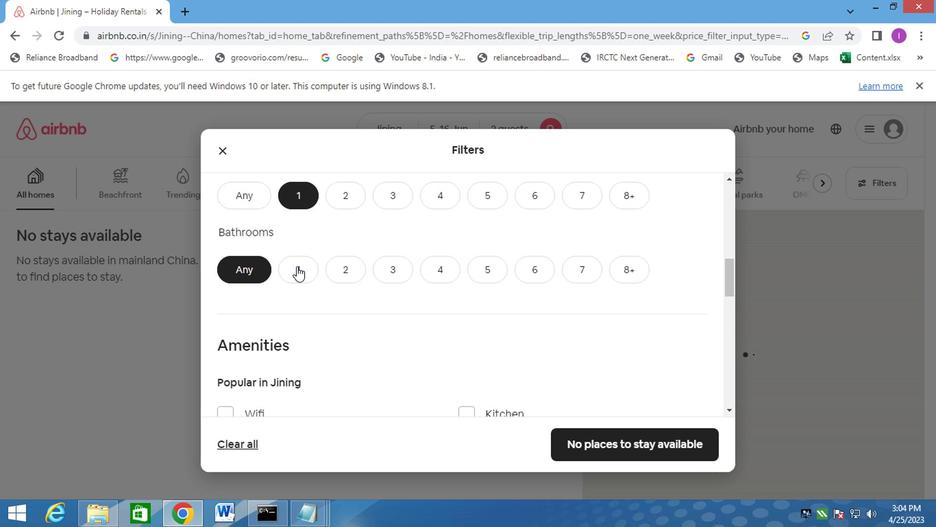 
Action: Mouse pressed left at (295, 265)
Screenshot: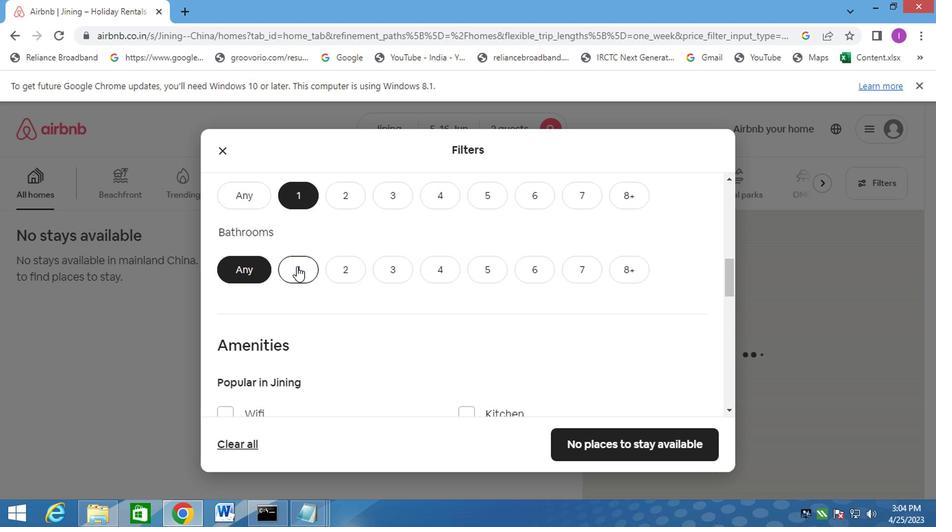 
Action: Mouse moved to (371, 232)
Screenshot: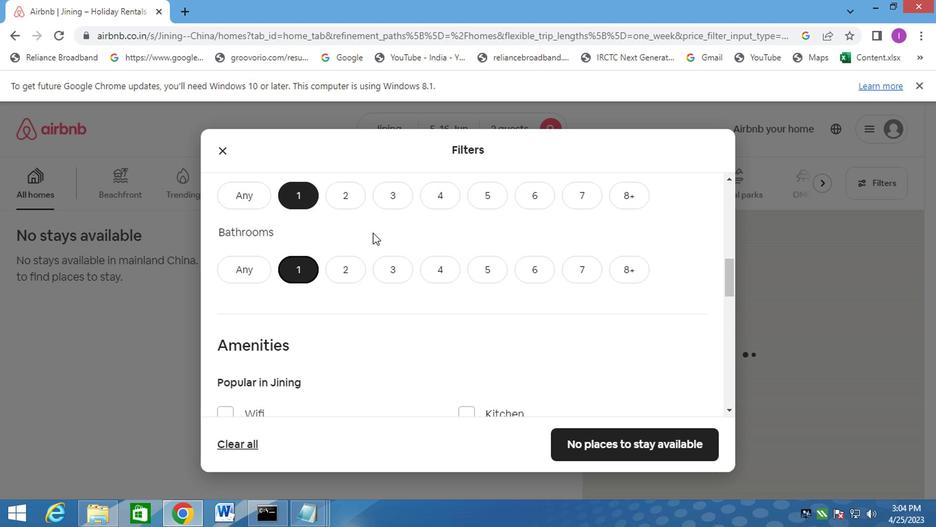 
Action: Mouse scrolled (371, 231) with delta (0, 0)
Screenshot: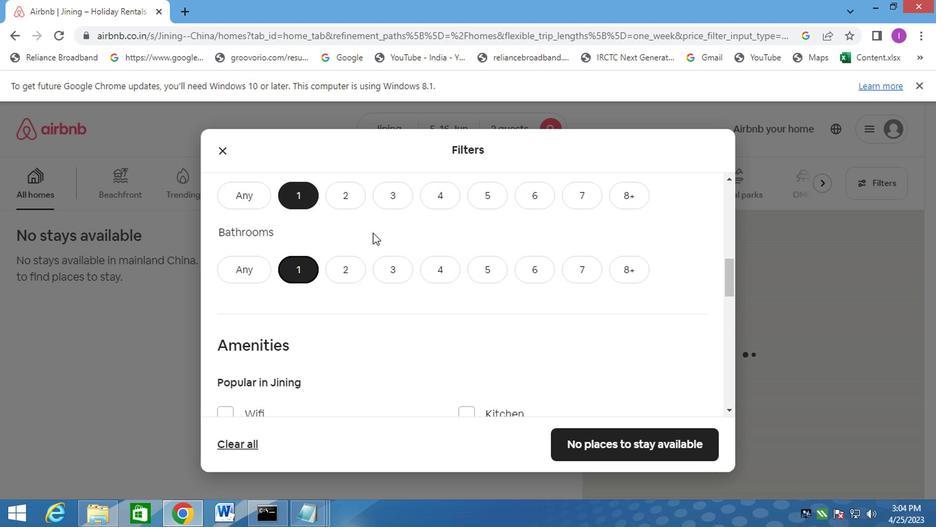 
Action: Mouse moved to (375, 247)
Screenshot: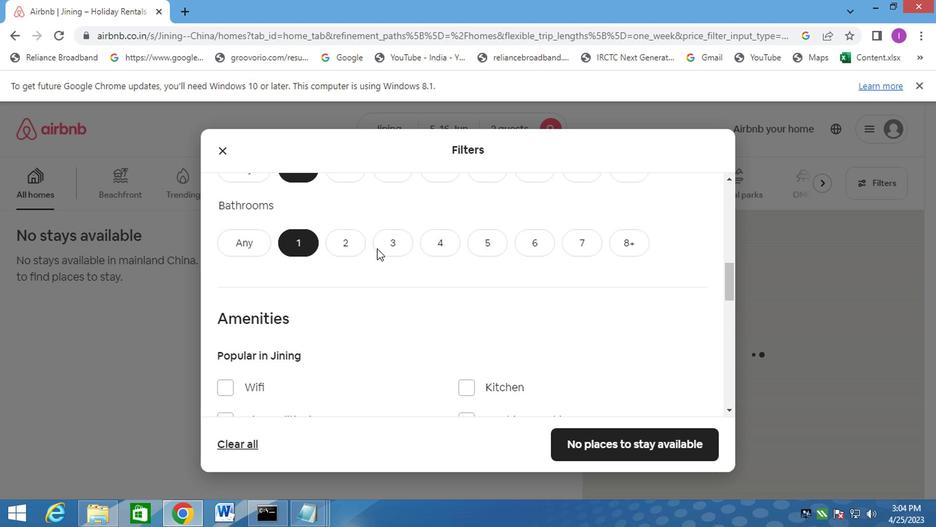
Action: Mouse scrolled (375, 246) with delta (0, 0)
Screenshot: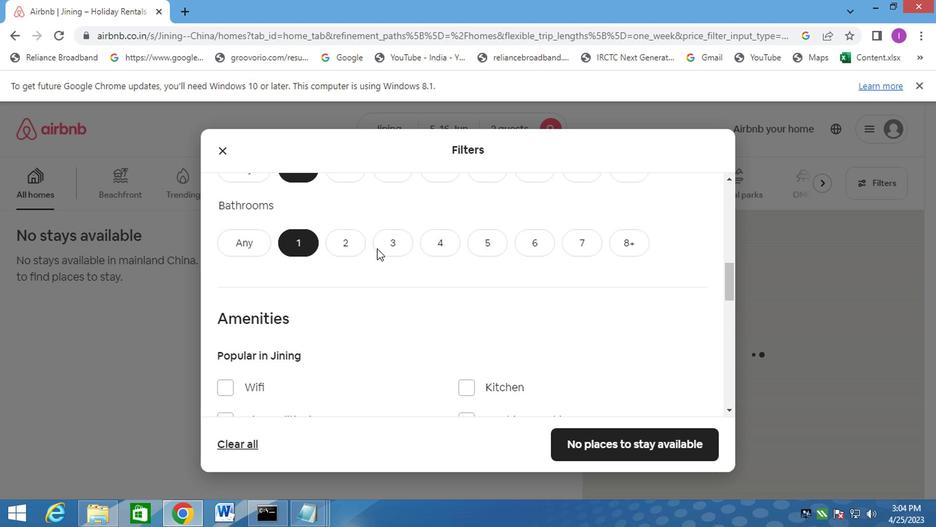 
Action: Mouse moved to (377, 265)
Screenshot: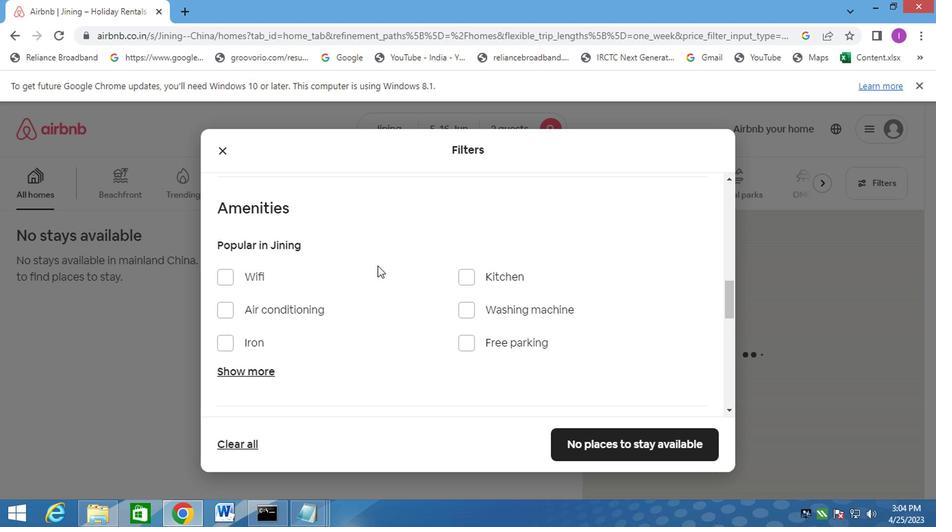 
Action: Mouse scrolled (377, 264) with delta (0, 0)
Screenshot: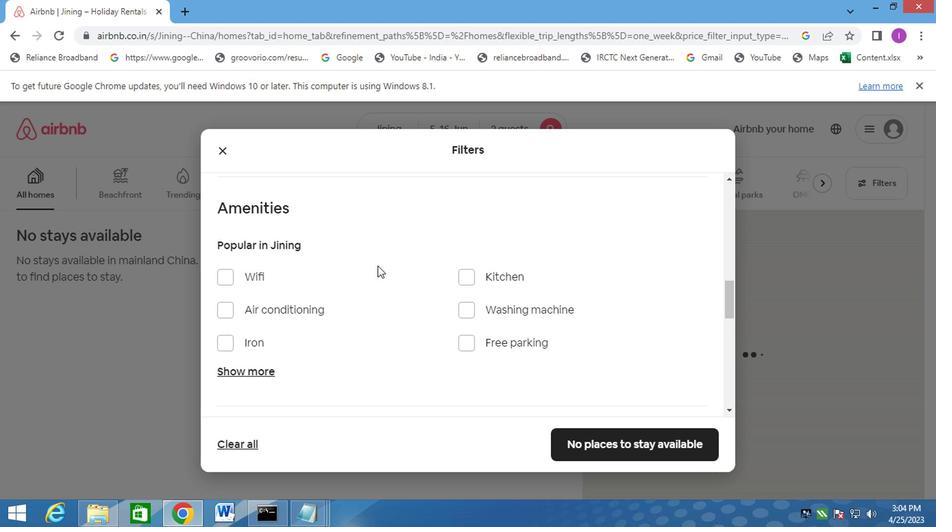 
Action: Mouse moved to (378, 266)
Screenshot: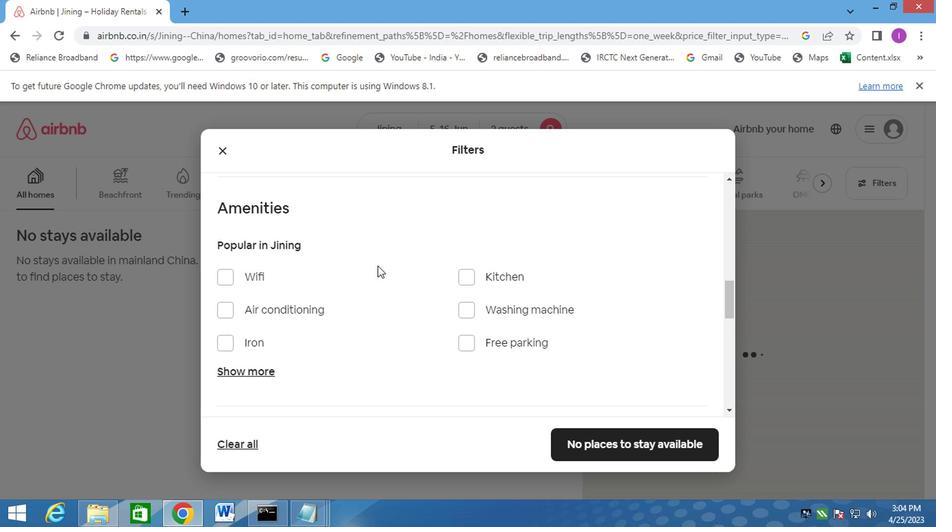 
Action: Mouse scrolled (378, 265) with delta (0, 0)
Screenshot: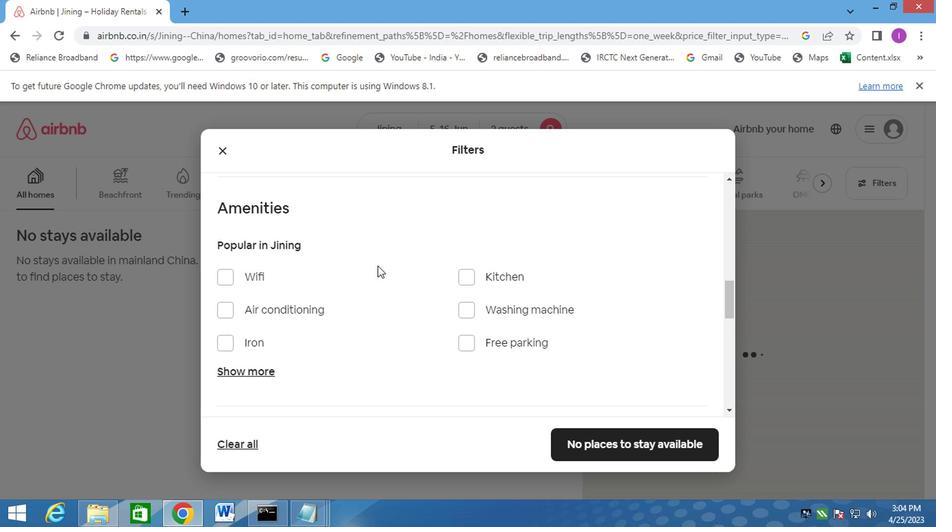 
Action: Mouse moved to (383, 264)
Screenshot: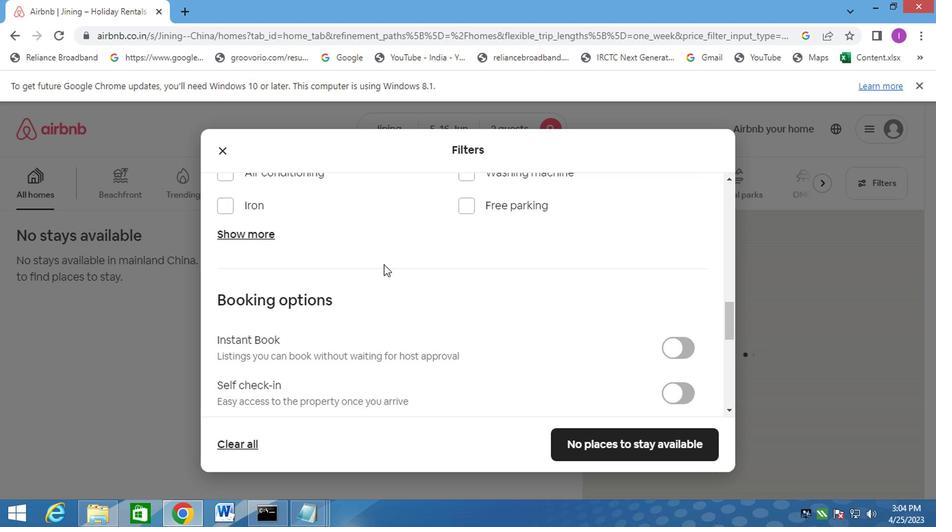 
Action: Mouse scrolled (383, 263) with delta (0, 0)
Screenshot: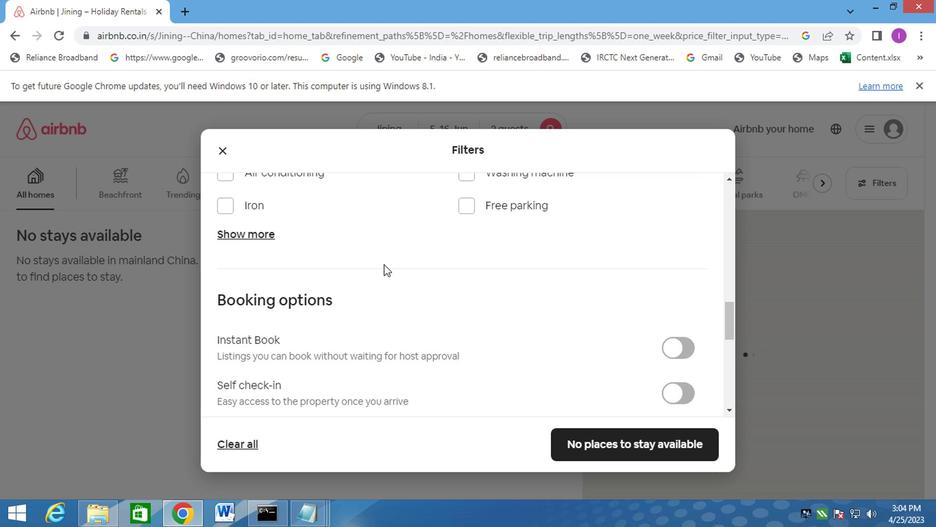 
Action: Mouse moved to (384, 264)
Screenshot: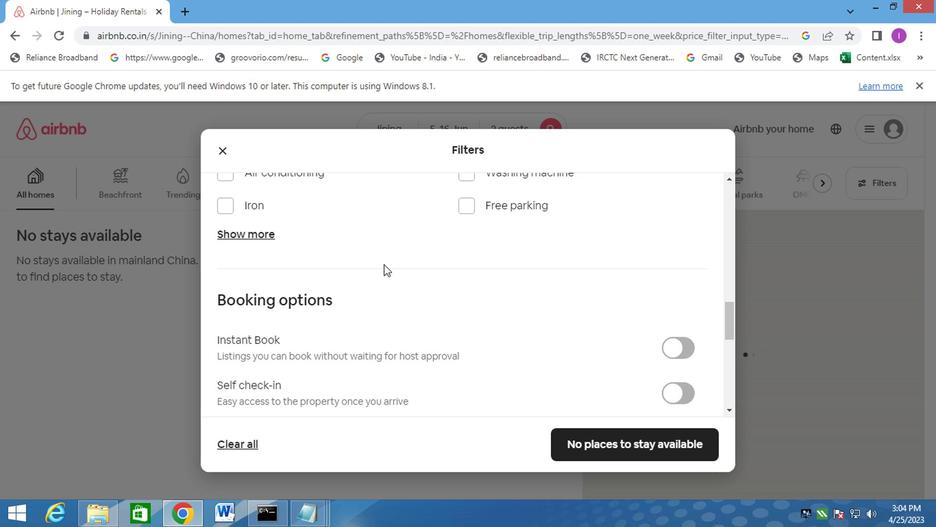 
Action: Mouse scrolled (384, 263) with delta (0, 0)
Screenshot: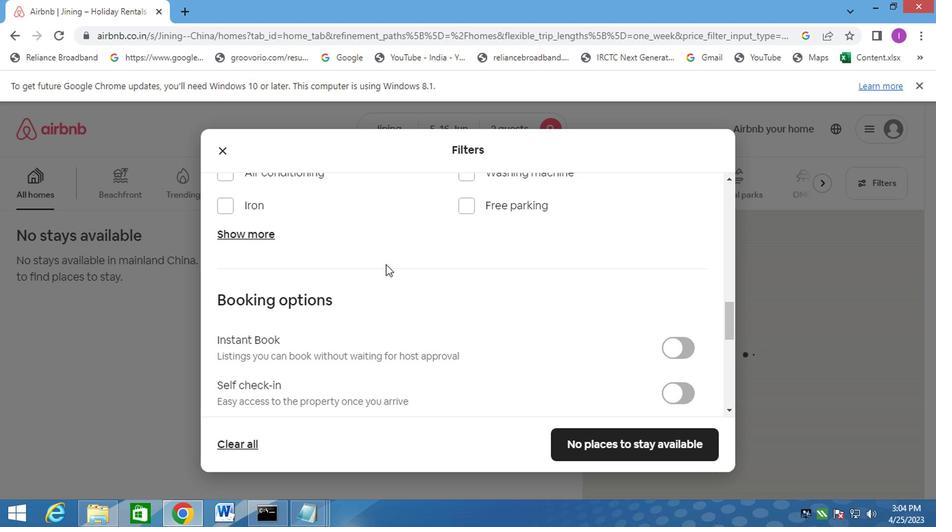 
Action: Mouse moved to (677, 264)
Screenshot: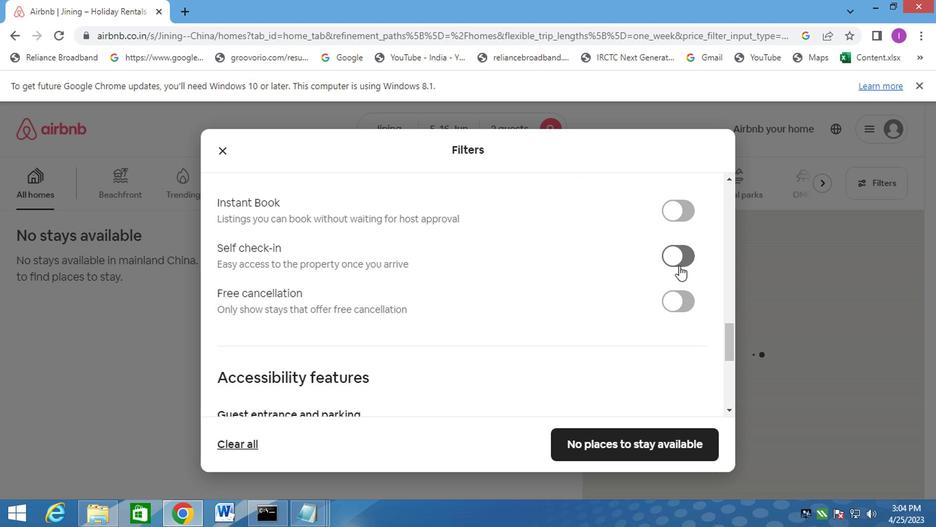 
Action: Mouse pressed left at (677, 264)
Screenshot: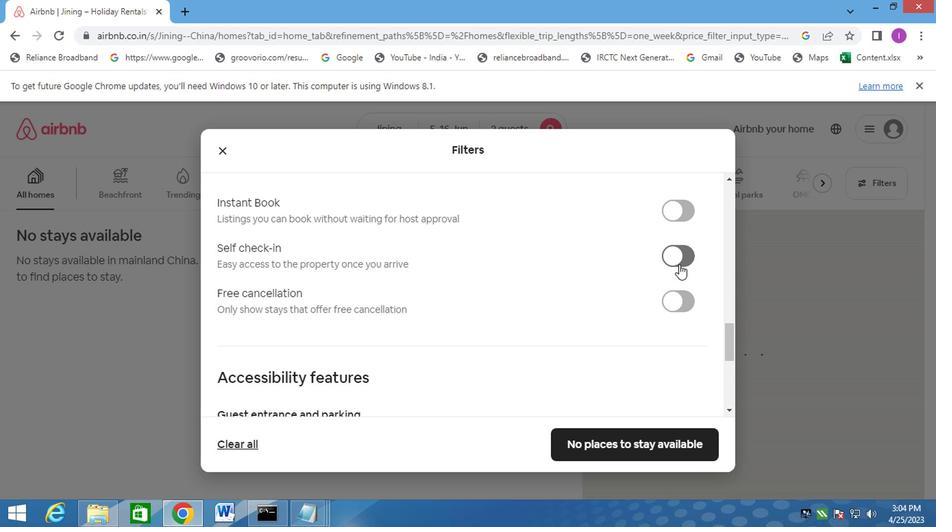 
Action: Mouse moved to (394, 343)
Screenshot: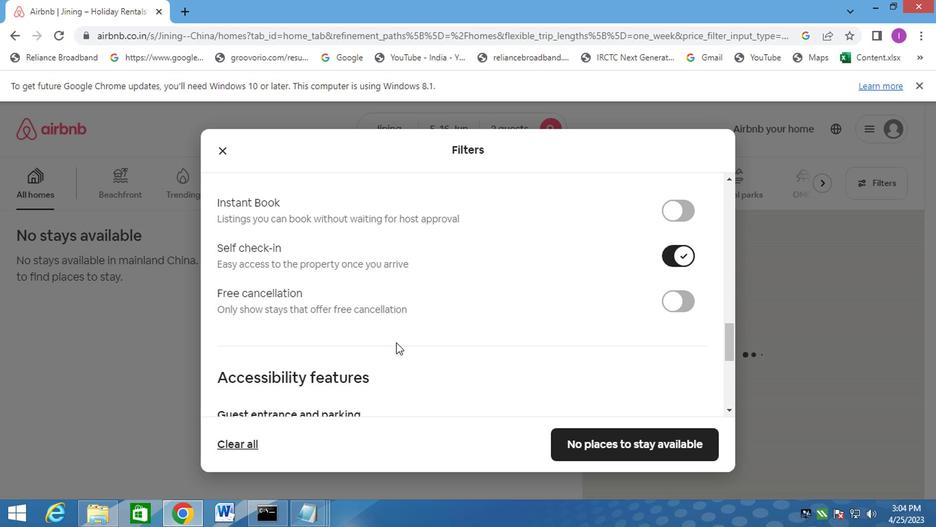 
Action: Mouse scrolled (394, 342) with delta (0, 0)
Screenshot: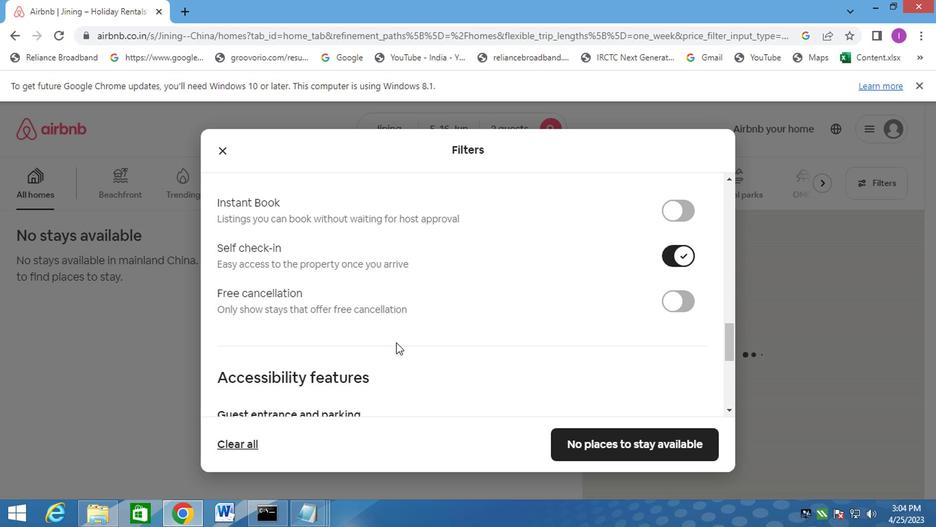 
Action: Mouse moved to (389, 356)
Screenshot: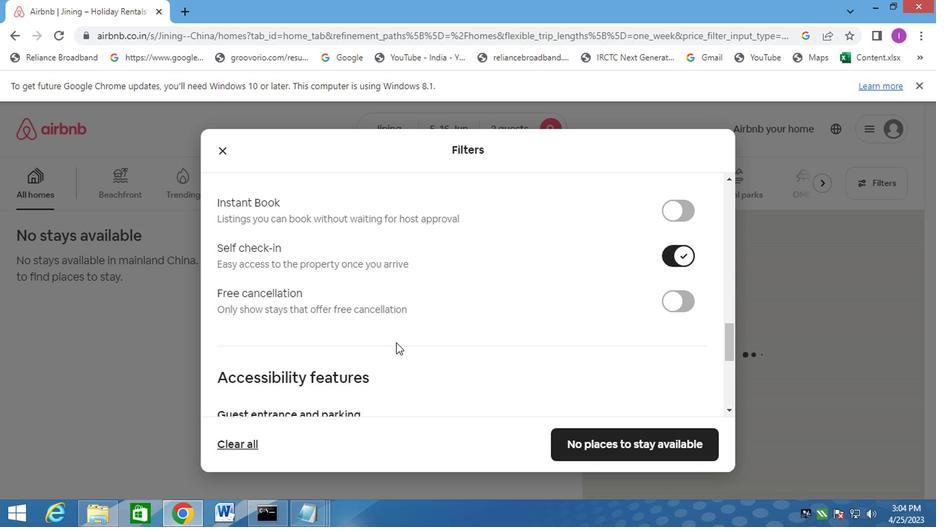 
Action: Mouse scrolled (389, 353) with delta (0, 0)
Screenshot: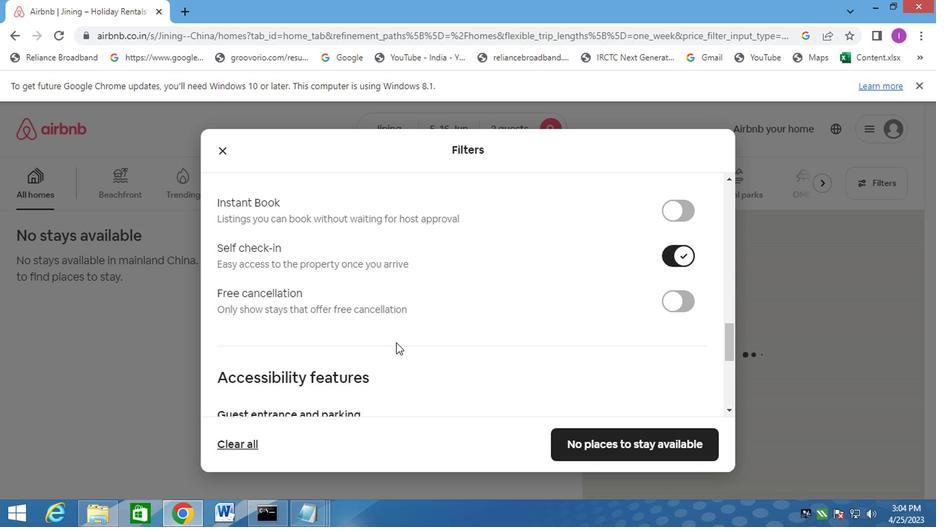 
Action: Mouse moved to (389, 357)
Screenshot: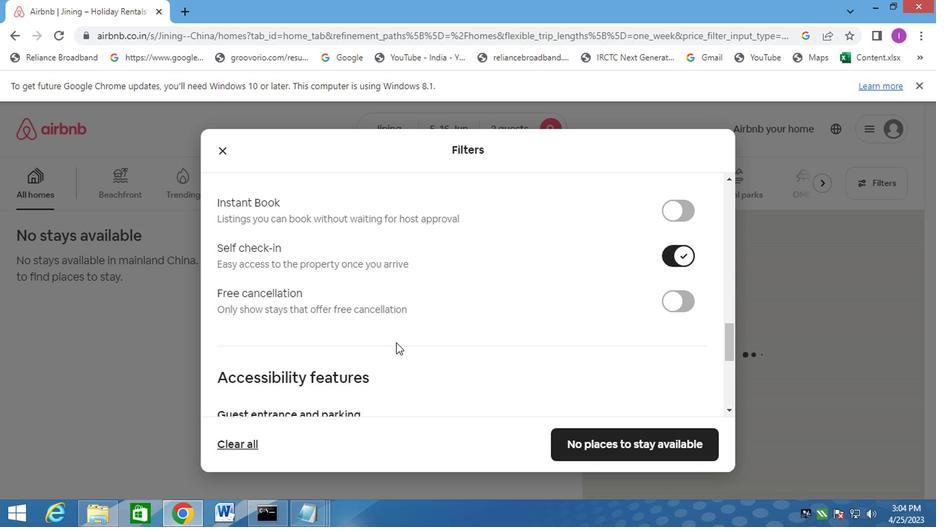 
Action: Mouse scrolled (389, 355) with delta (0, 0)
Screenshot: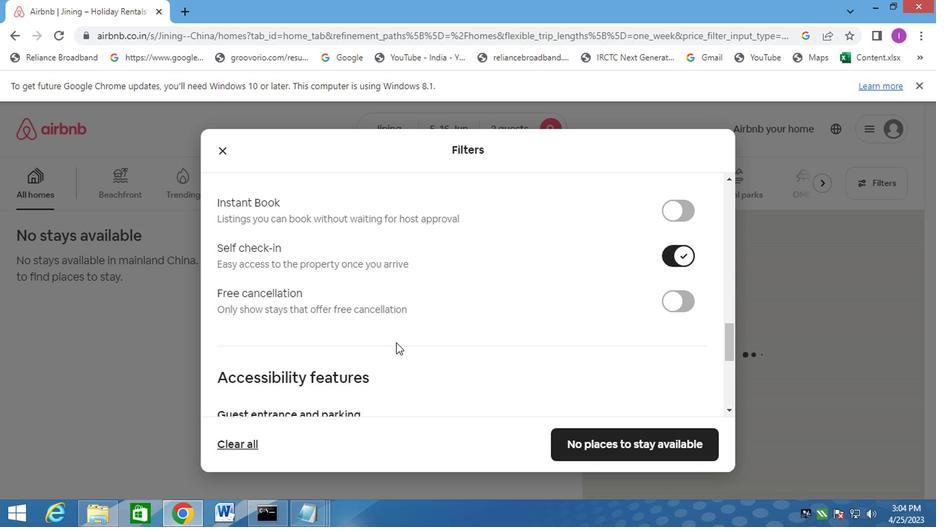 
Action: Mouse scrolled (389, 356) with delta (0, 0)
Screenshot: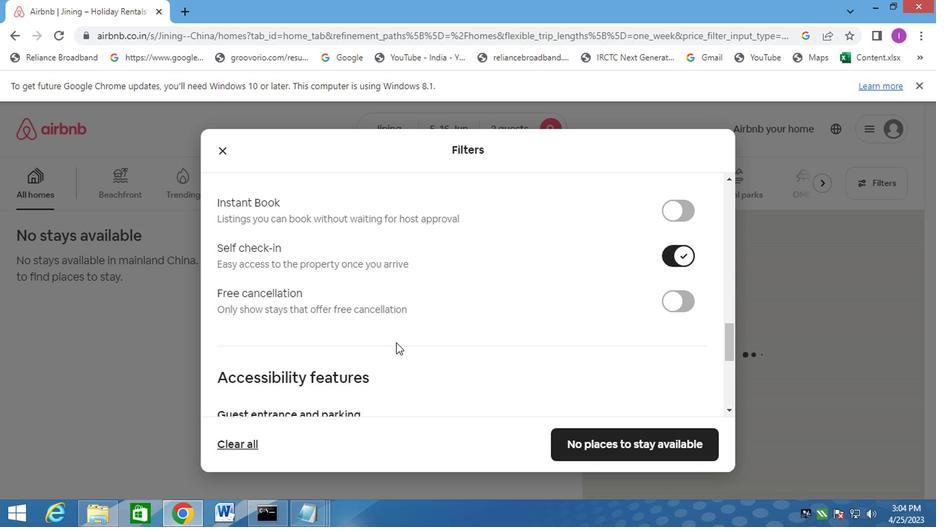 
Action: Mouse moved to (389, 358)
Screenshot: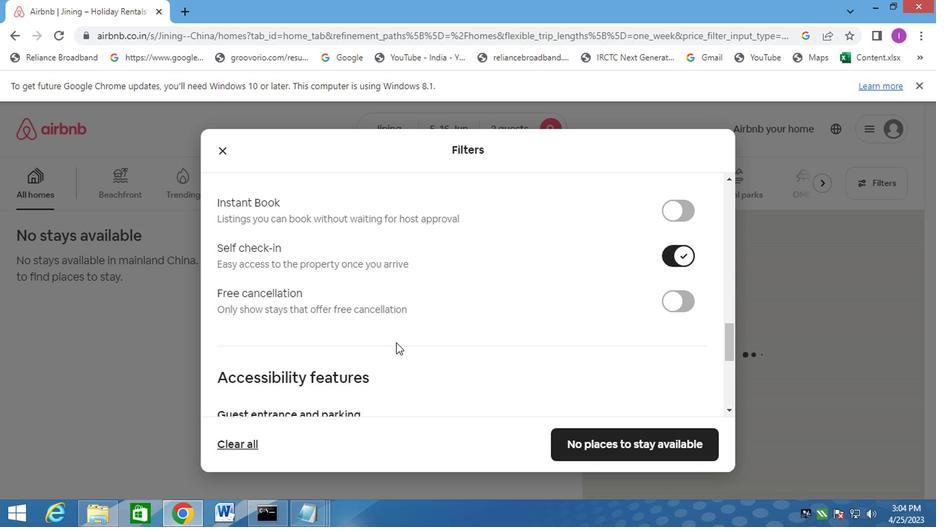 
Action: Mouse scrolled (389, 357) with delta (0, 0)
Screenshot: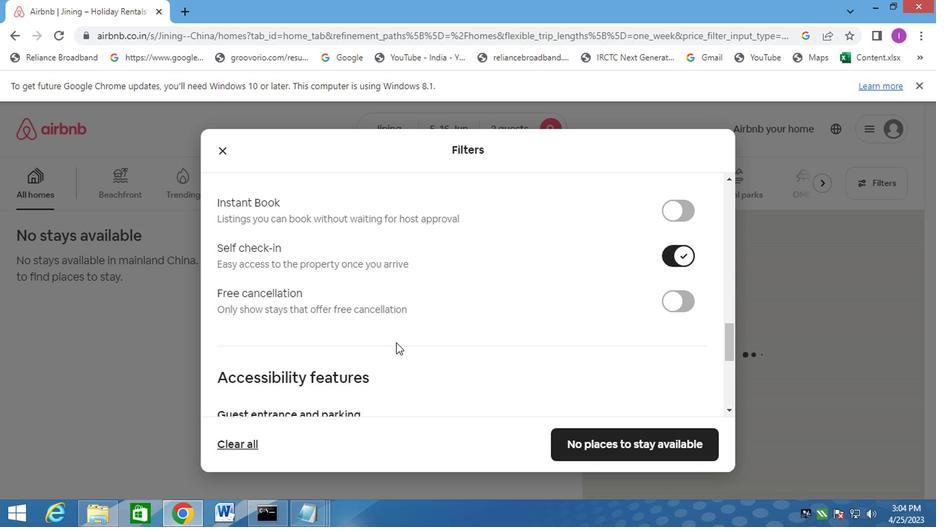 
Action: Mouse moved to (386, 352)
Screenshot: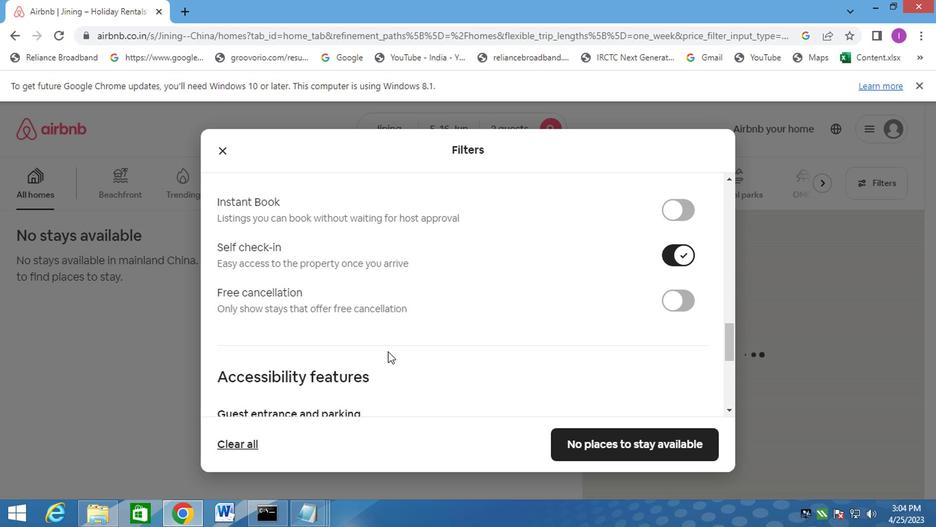 
Action: Mouse scrolled (386, 351) with delta (0, 0)
Screenshot: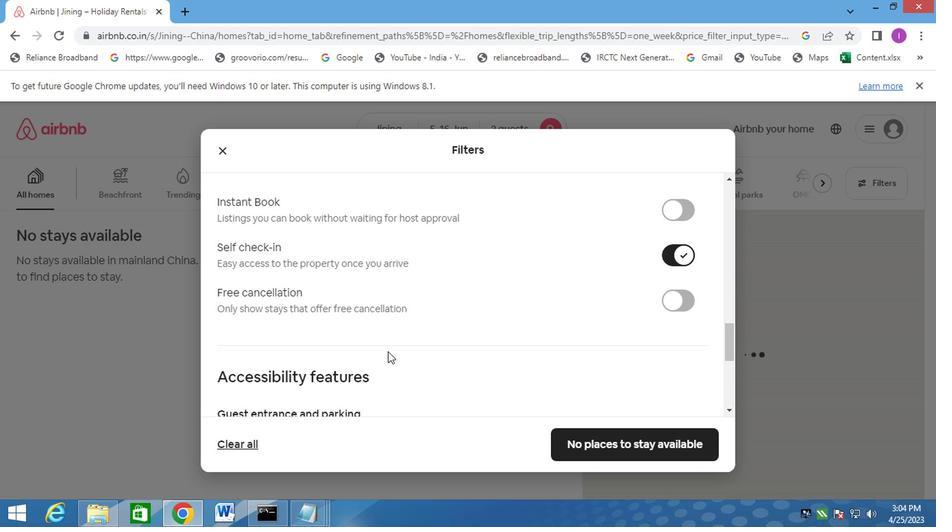 
Action: Mouse scrolled (386, 351) with delta (0, 0)
Screenshot: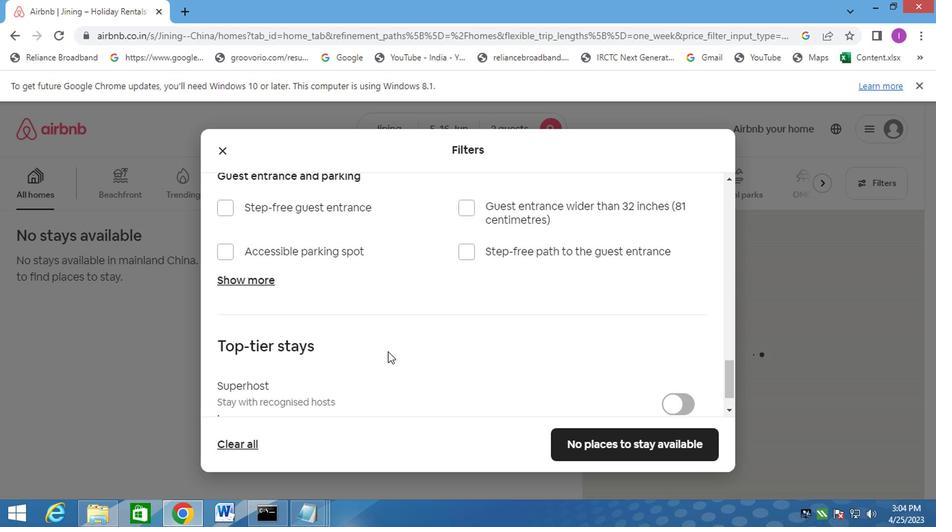 
Action: Mouse scrolled (386, 351) with delta (0, 0)
Screenshot: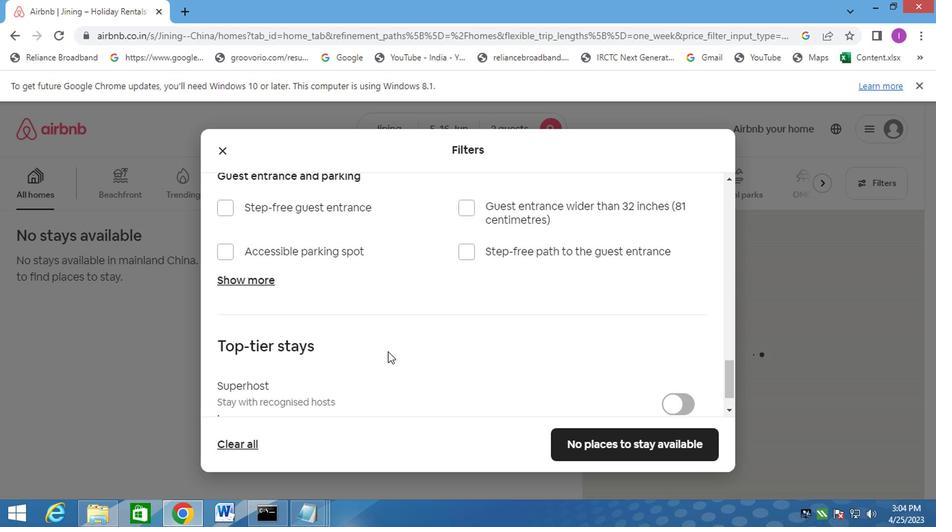 
Action: Mouse scrolled (386, 351) with delta (0, 0)
Screenshot: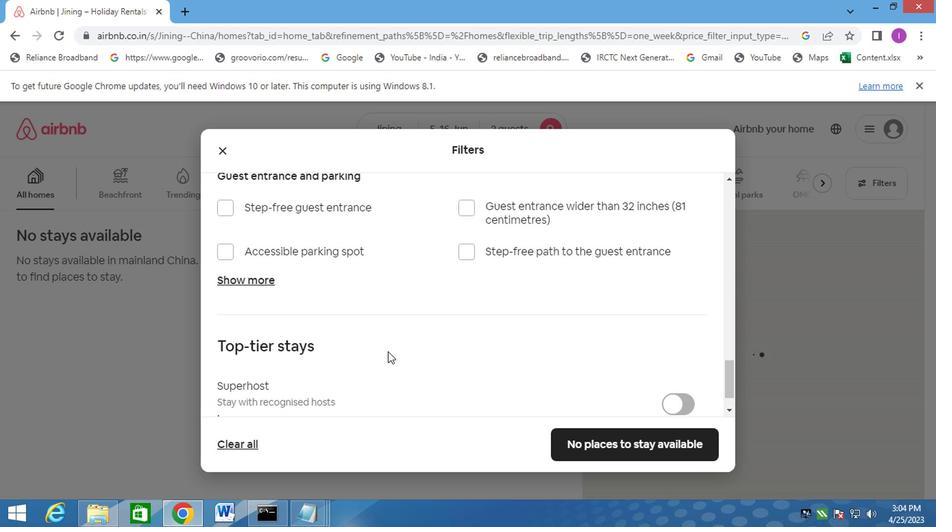 
Action: Mouse scrolled (386, 351) with delta (0, 0)
Screenshot: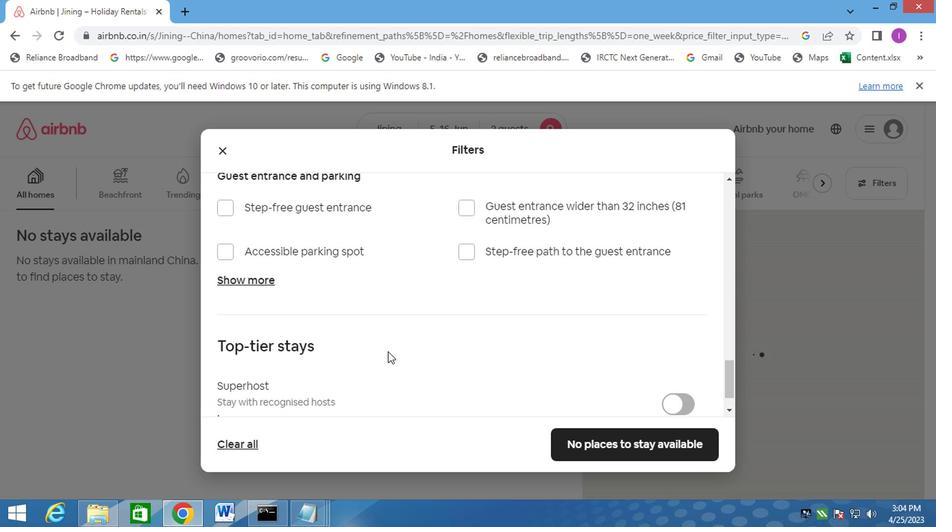 
Action: Mouse moved to (391, 348)
Screenshot: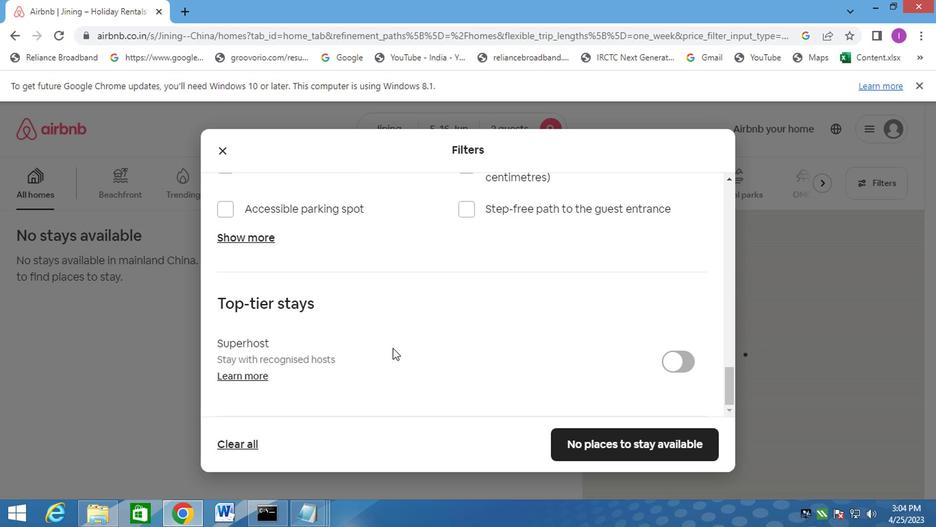 
Action: Mouse scrolled (391, 347) with delta (0, 0)
Screenshot: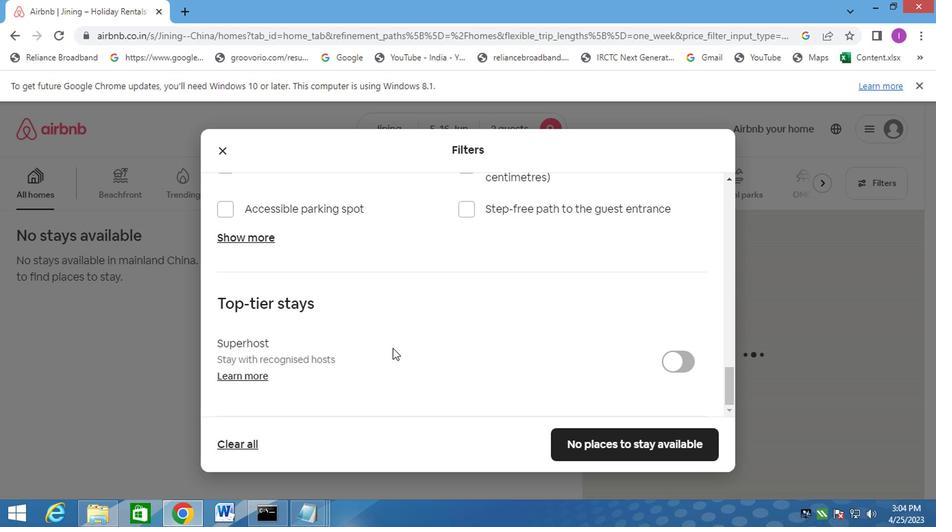 
Action: Mouse moved to (392, 348)
Screenshot: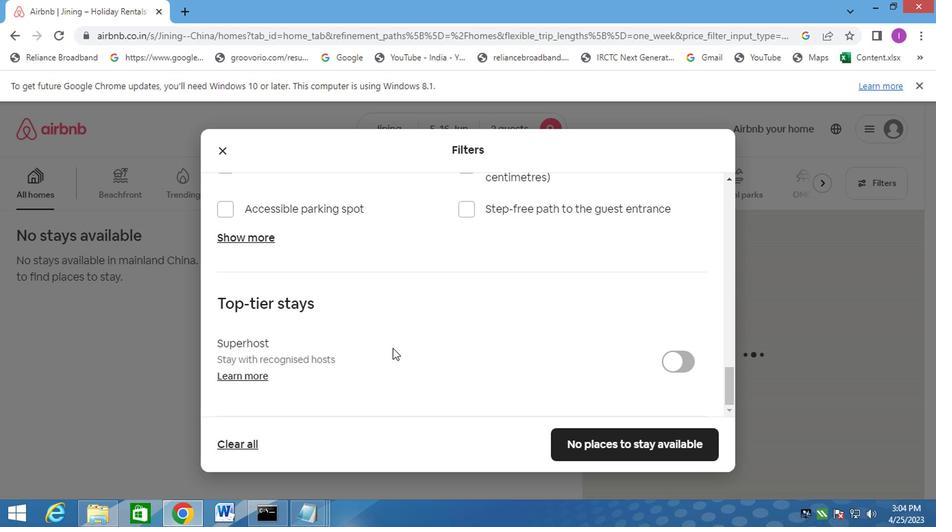 
Action: Mouse scrolled (392, 347) with delta (0, 0)
Screenshot: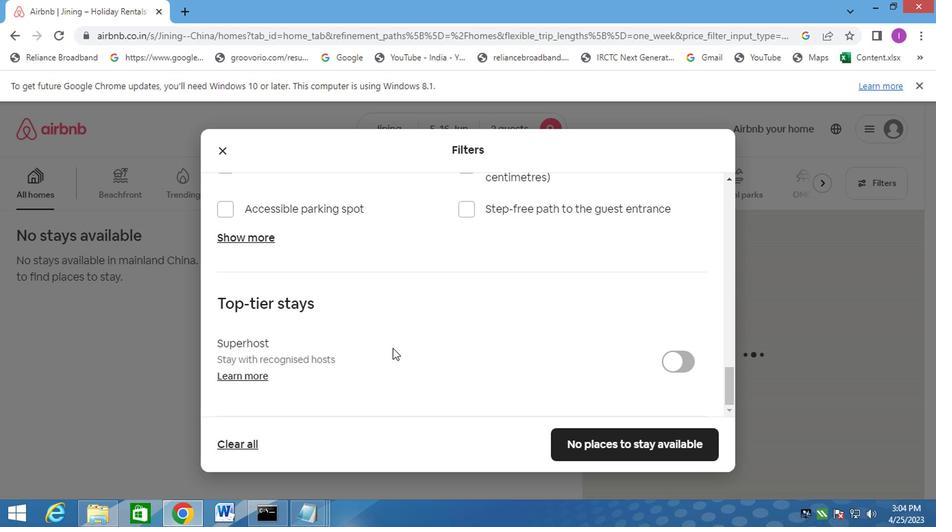 
Action: Mouse moved to (392, 348)
Screenshot: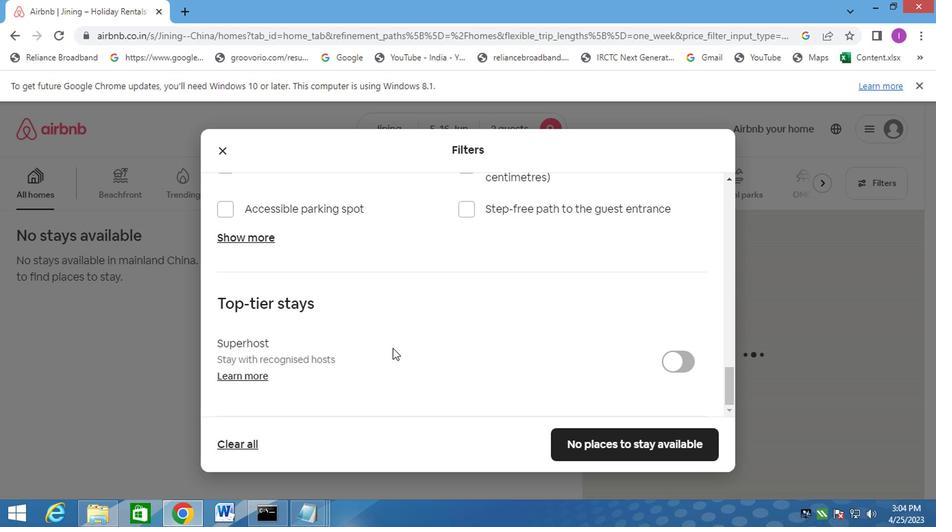 
Action: Mouse scrolled (392, 347) with delta (0, 0)
Screenshot: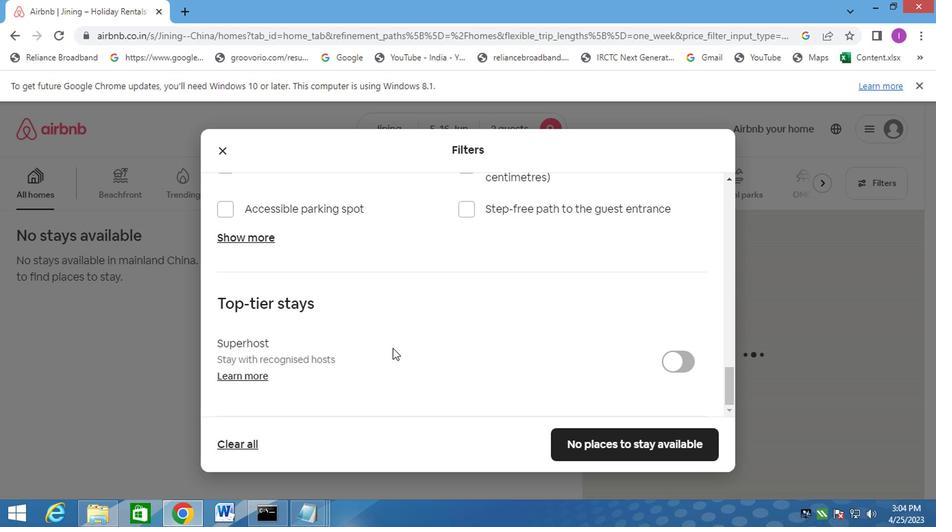 
Action: Mouse moved to (392, 349)
Screenshot: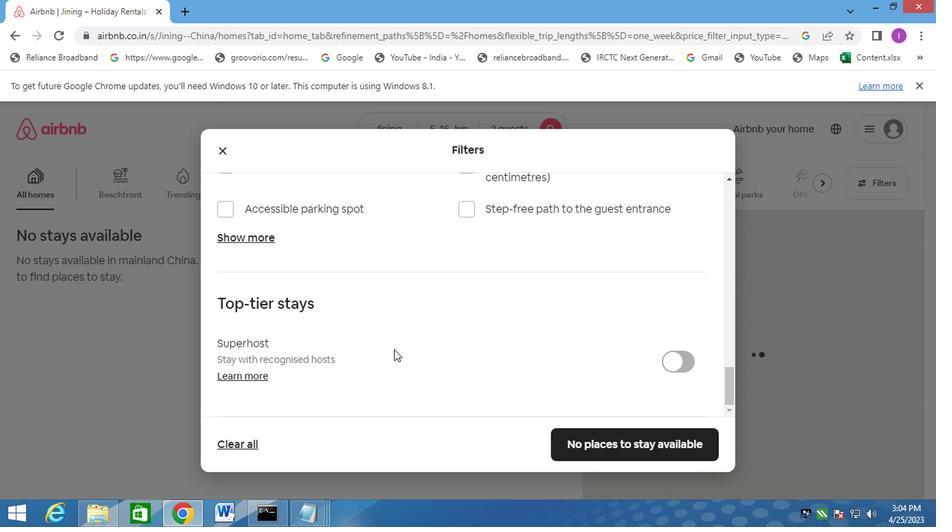 
Action: Mouse scrolled (392, 349) with delta (0, 0)
Screenshot: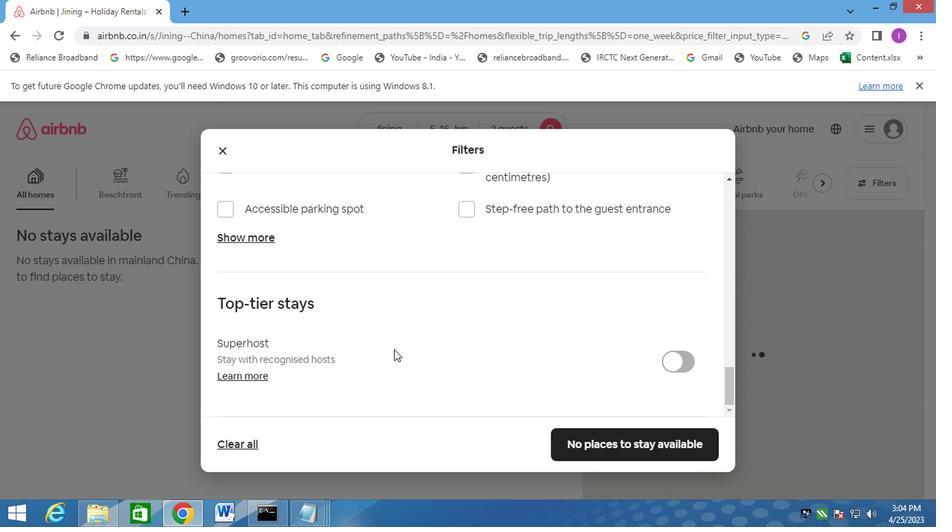 
Action: Mouse scrolled (392, 349) with delta (0, 0)
Screenshot: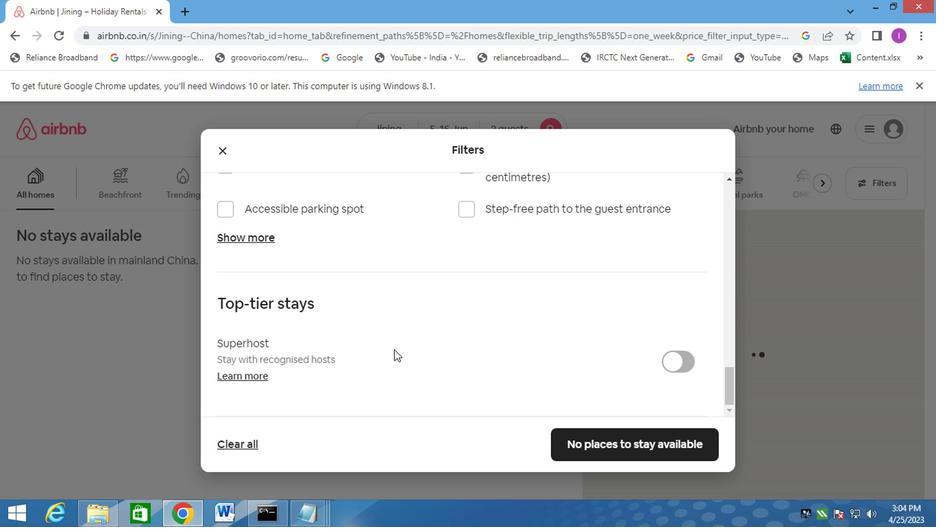 
Action: Mouse moved to (597, 446)
Screenshot: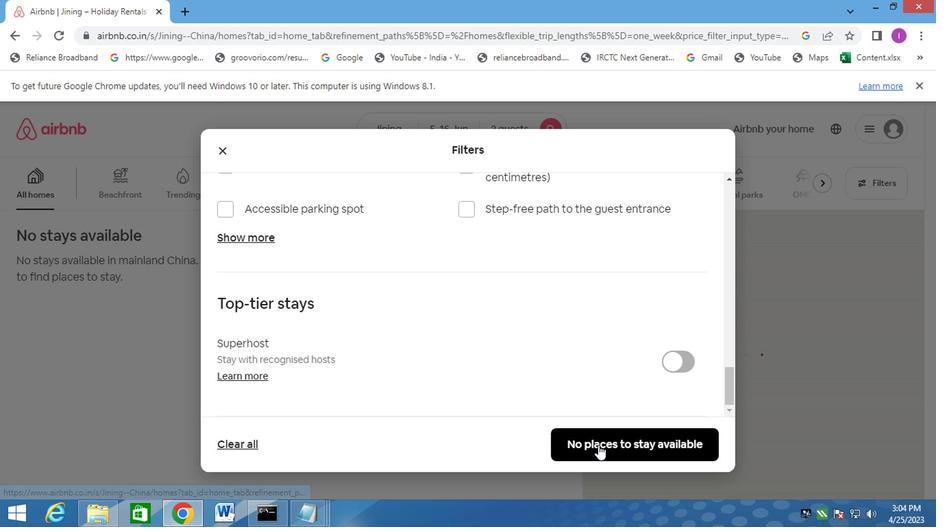 
Action: Mouse pressed left at (597, 446)
Screenshot: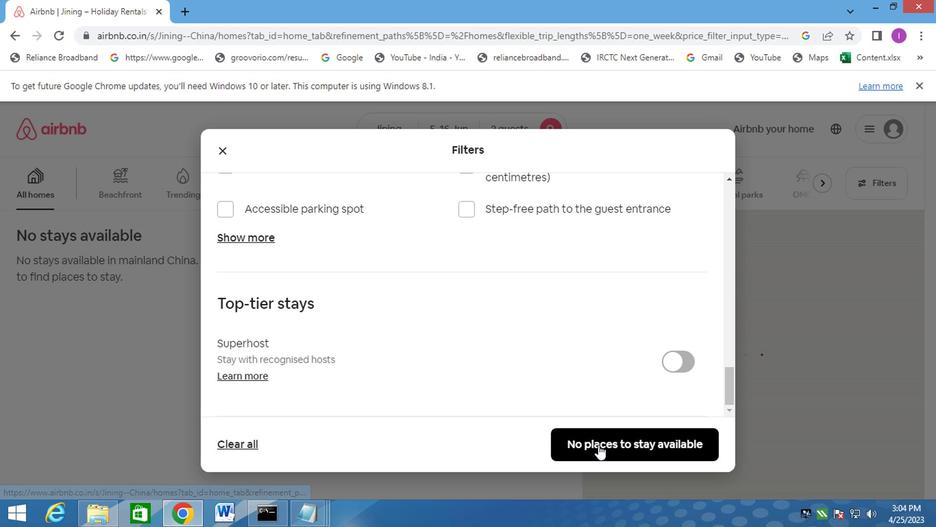 
Action: Mouse moved to (620, 492)
Screenshot: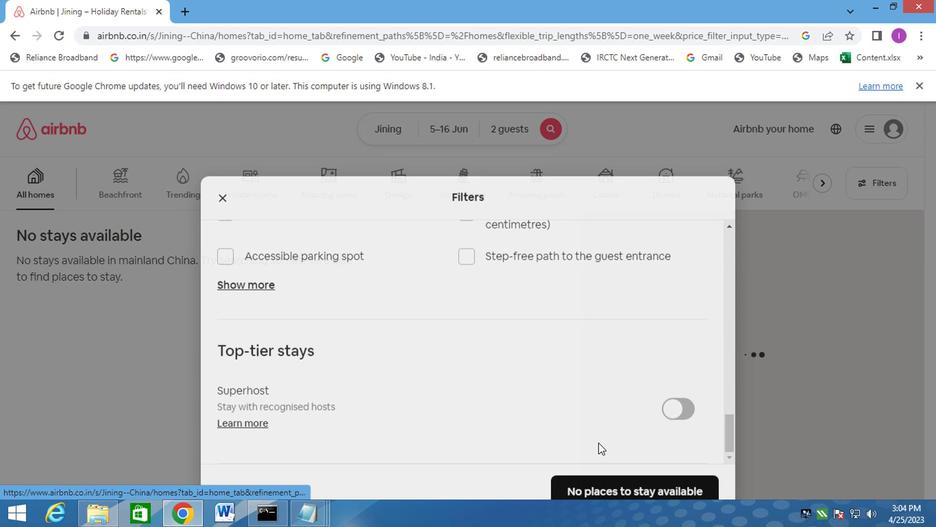 
